 Task: Find connections with filter location Éragny with filter topic #Coachingwith filter profile language Spanish with filter current company Marine Insight with filter school DAV PUBLIC SCHOOL SRESHTHA VIHAR DELHI-110092 with filter industry Electric Lighting Equipment Manufacturing with filter service category Android Development with filter keywords title Front Desk Associate
Action: Mouse moved to (478, 75)
Screenshot: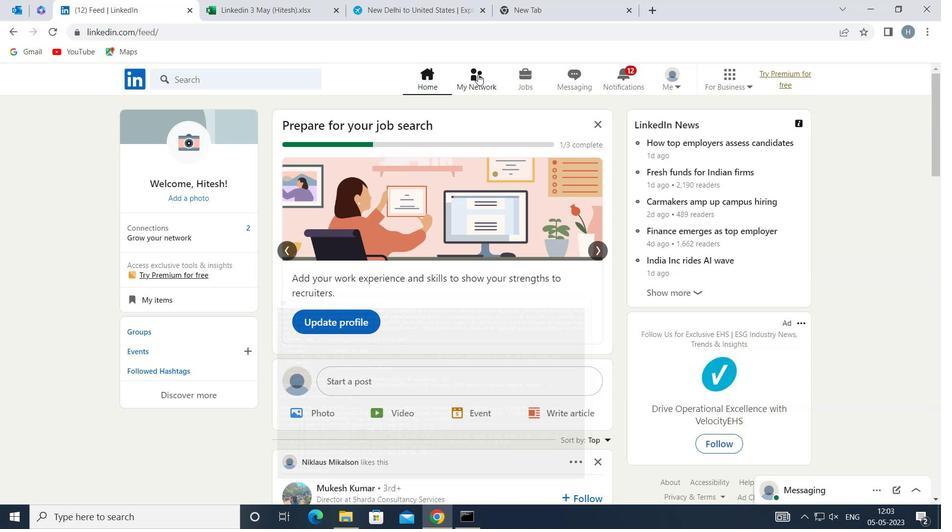 
Action: Mouse pressed left at (478, 75)
Screenshot: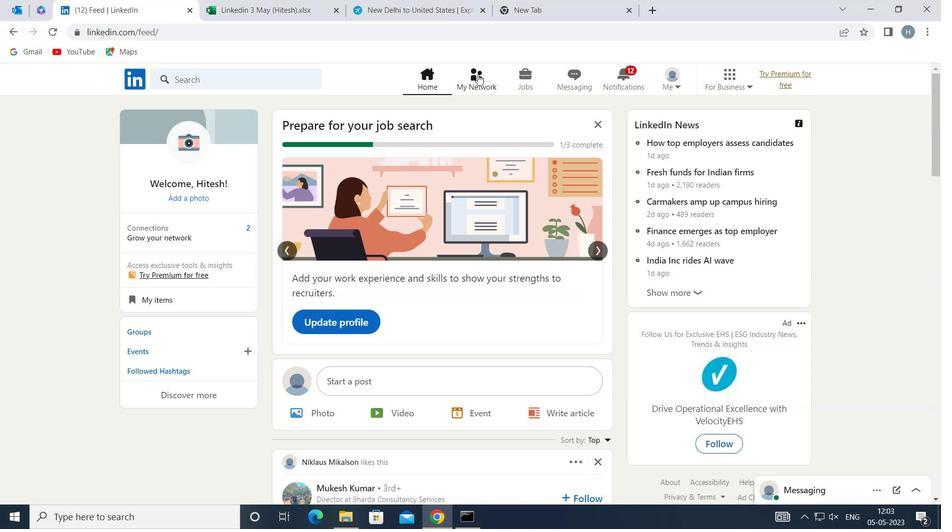 
Action: Mouse moved to (284, 148)
Screenshot: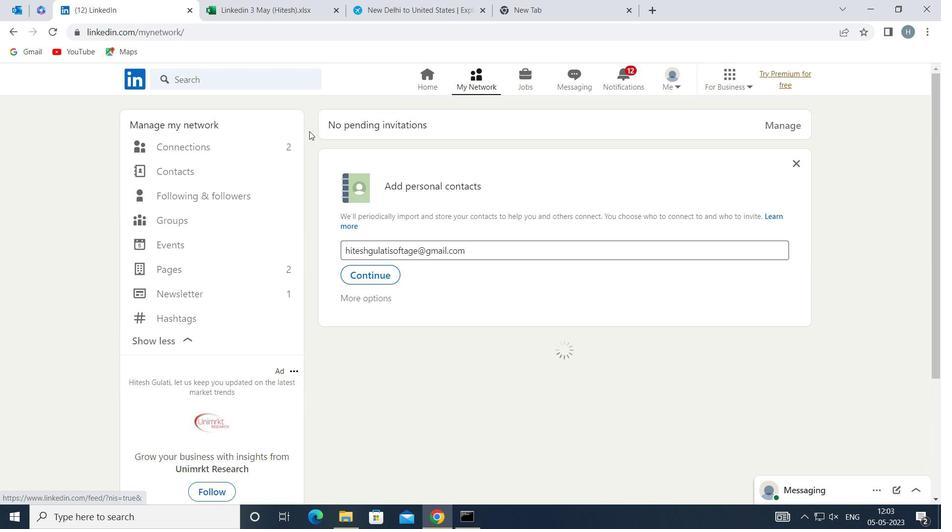 
Action: Mouse pressed left at (284, 148)
Screenshot: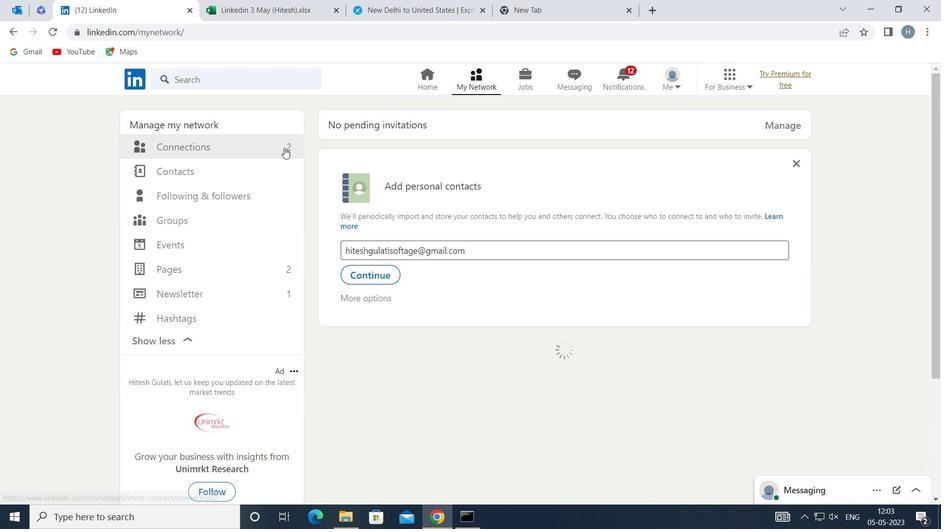 
Action: Mouse moved to (564, 148)
Screenshot: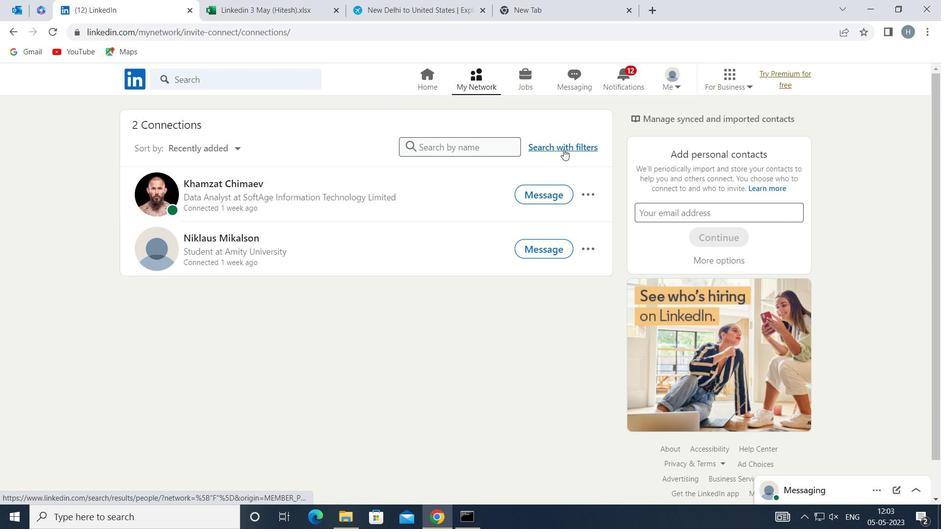 
Action: Mouse pressed left at (564, 148)
Screenshot: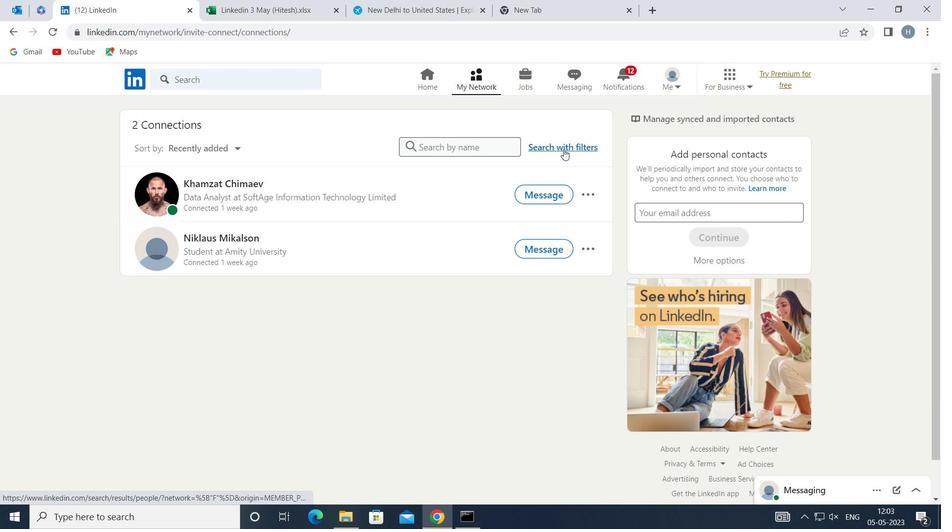 
Action: Mouse moved to (510, 114)
Screenshot: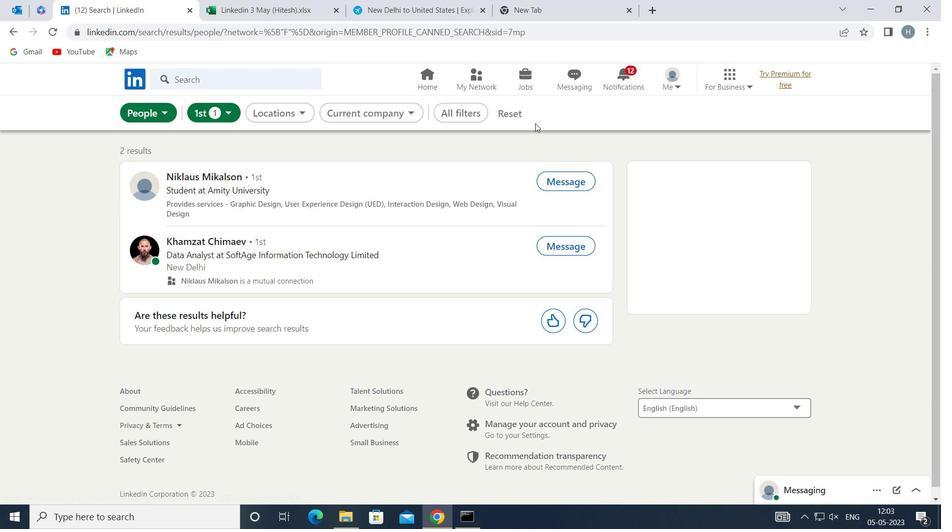 
Action: Mouse pressed left at (510, 114)
Screenshot: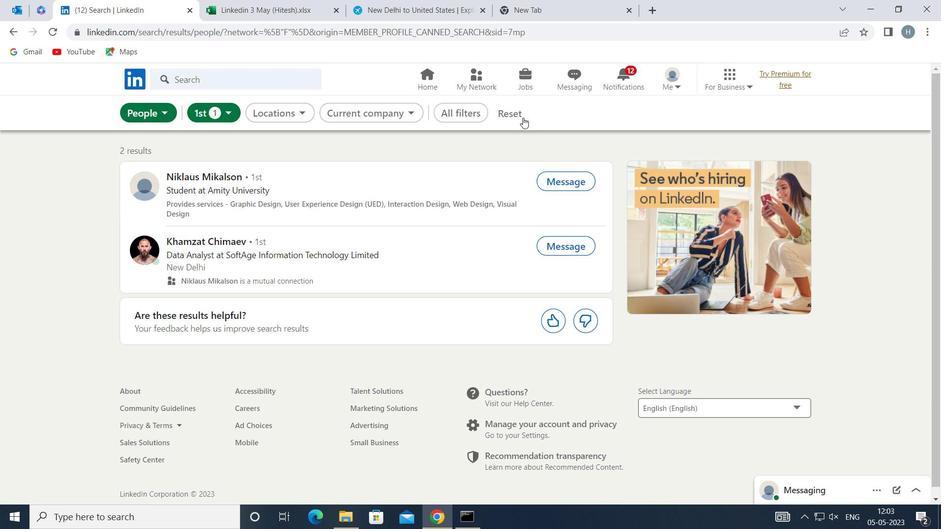 
Action: Mouse moved to (505, 113)
Screenshot: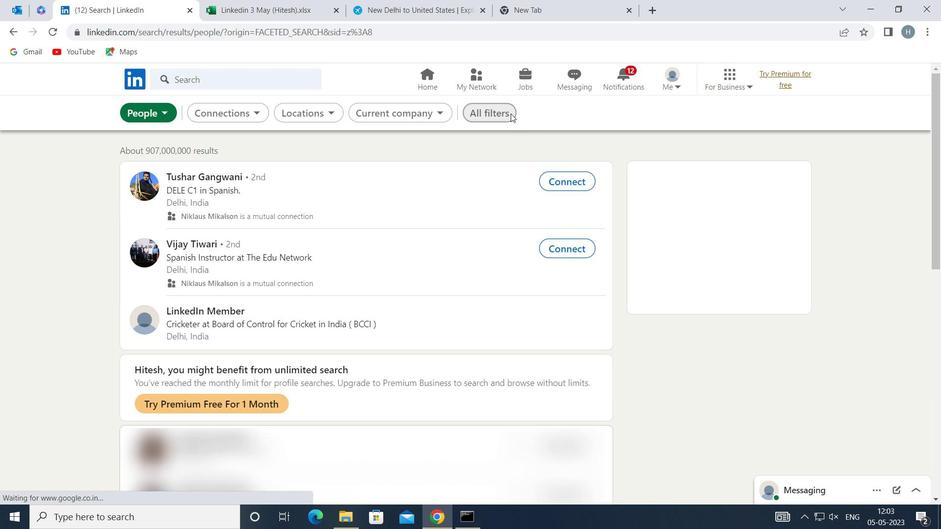 
Action: Mouse pressed left at (505, 113)
Screenshot: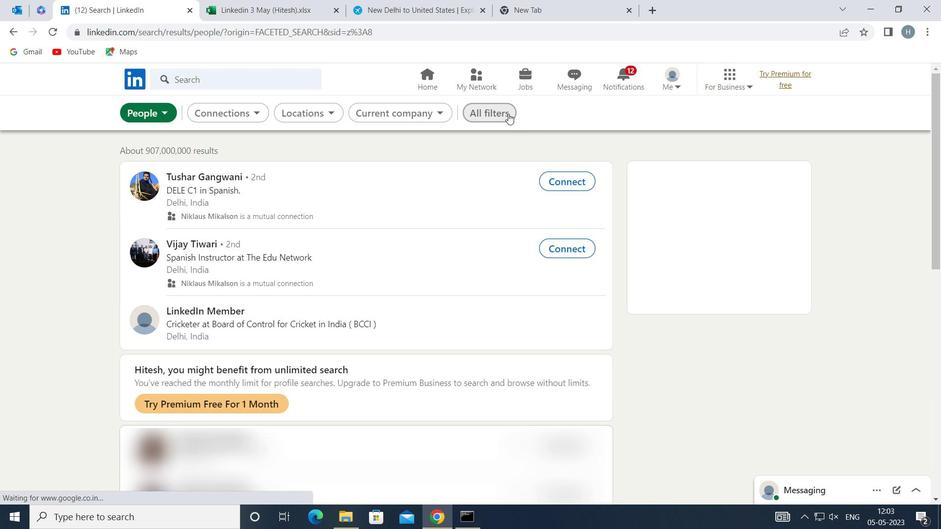 
Action: Mouse moved to (696, 246)
Screenshot: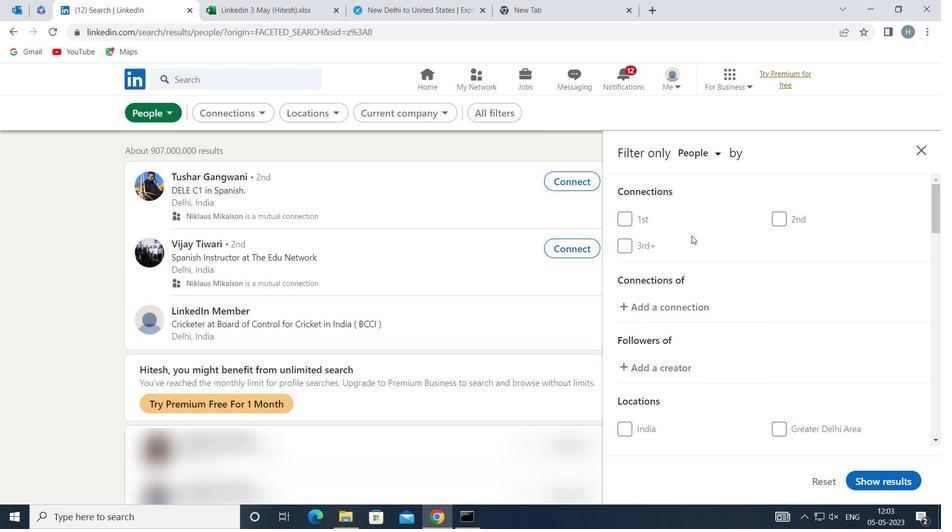 
Action: Mouse scrolled (696, 246) with delta (0, 0)
Screenshot: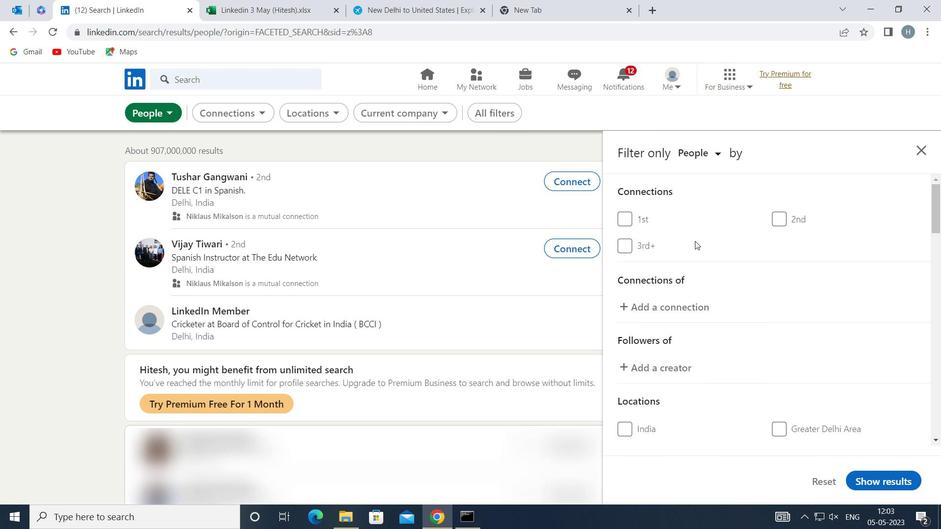 
Action: Mouse moved to (694, 251)
Screenshot: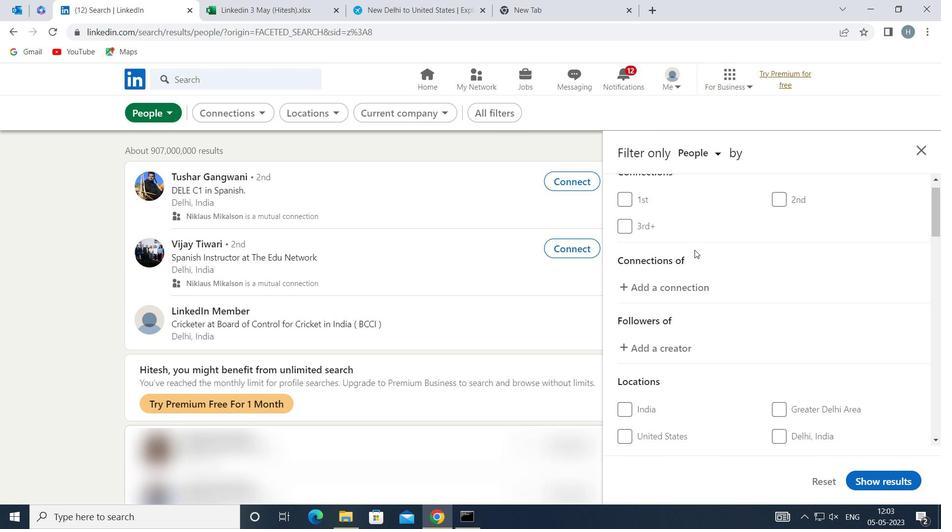 
Action: Mouse scrolled (694, 250) with delta (0, 0)
Screenshot: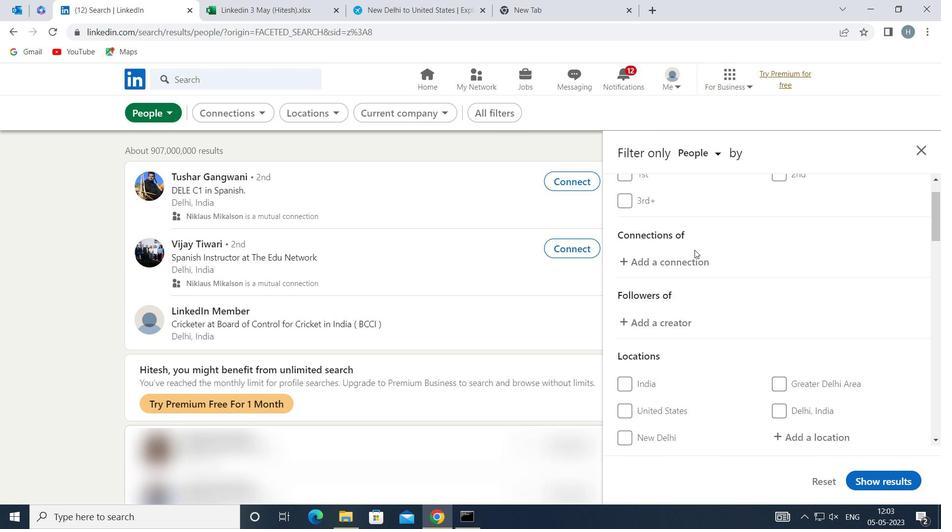 
Action: Mouse moved to (796, 360)
Screenshot: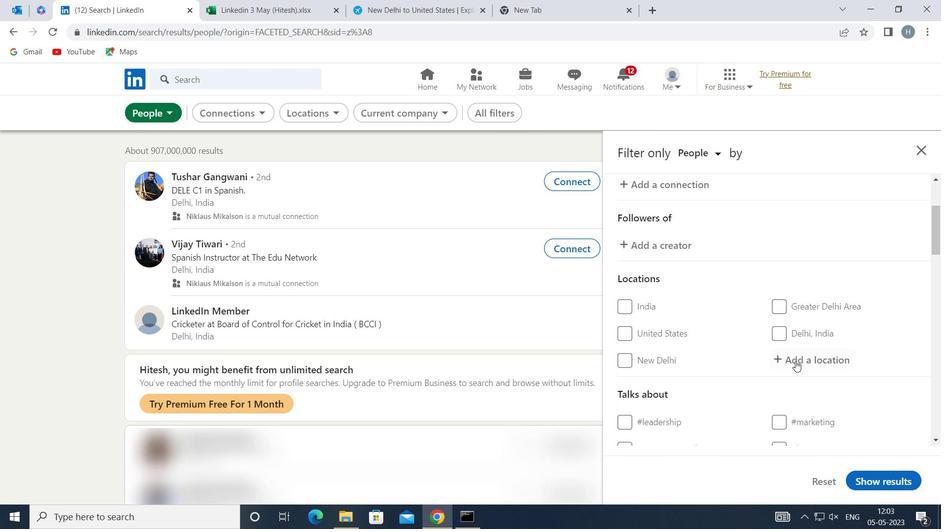 
Action: Mouse pressed left at (796, 360)
Screenshot: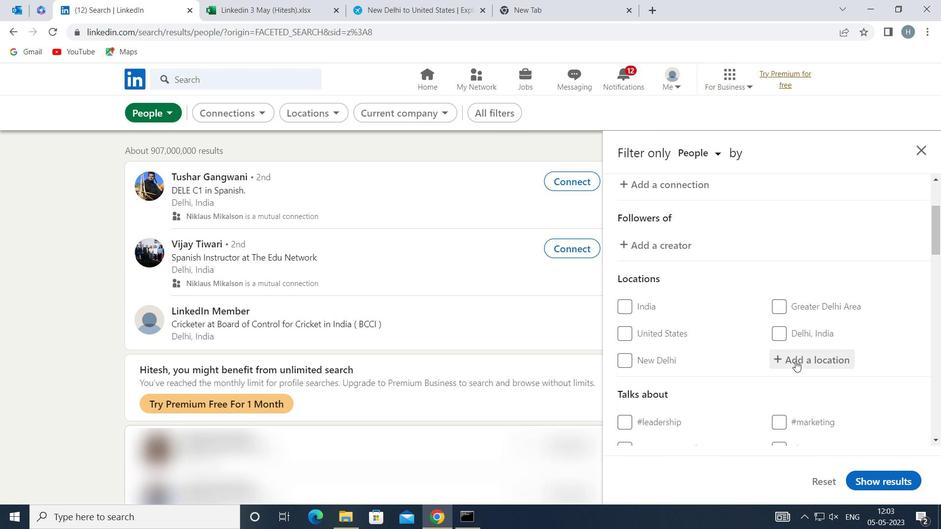 
Action: Mouse moved to (791, 351)
Screenshot: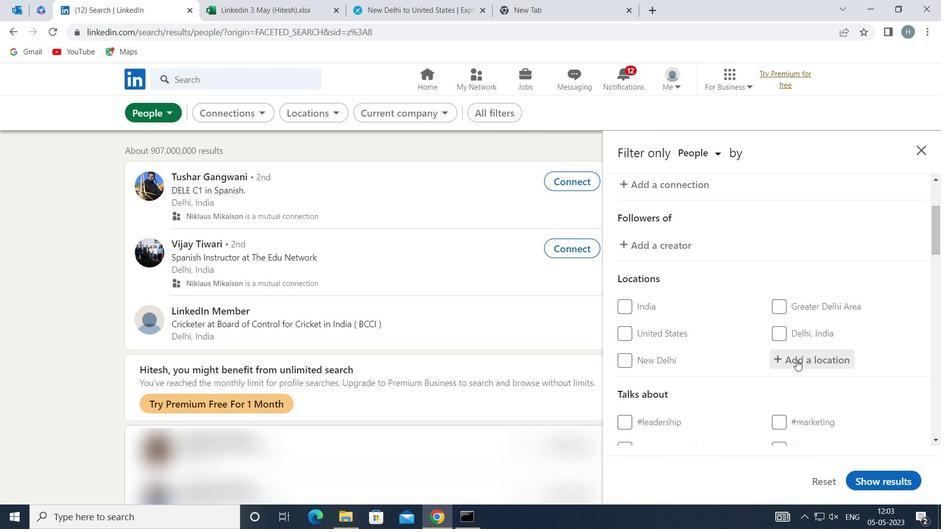 
Action: Key pressed <Key.shift>
Screenshot: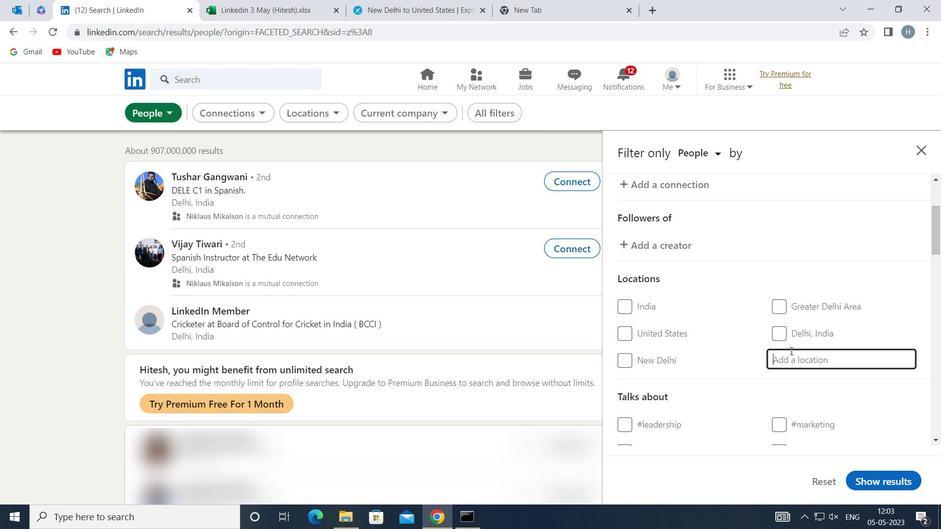 
Action: Mouse moved to (790, 351)
Screenshot: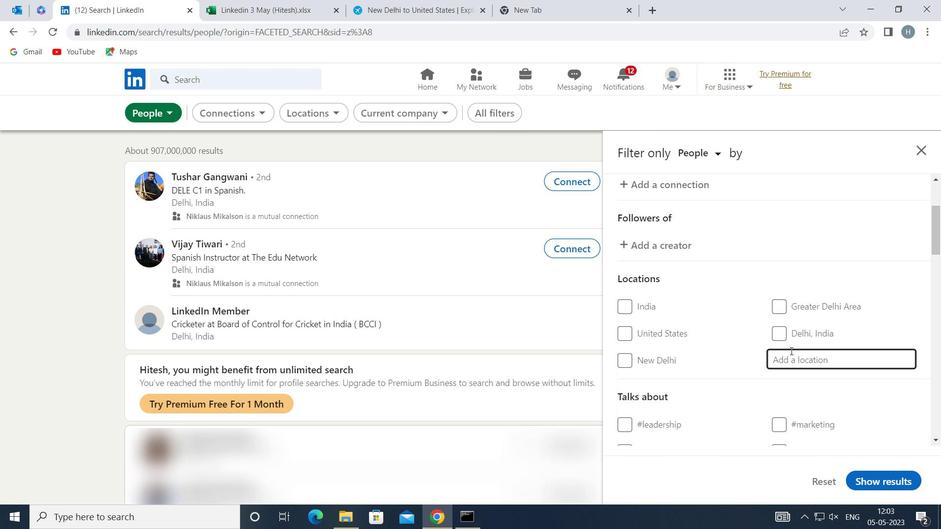 
Action: Key pressed ER
Screenshot: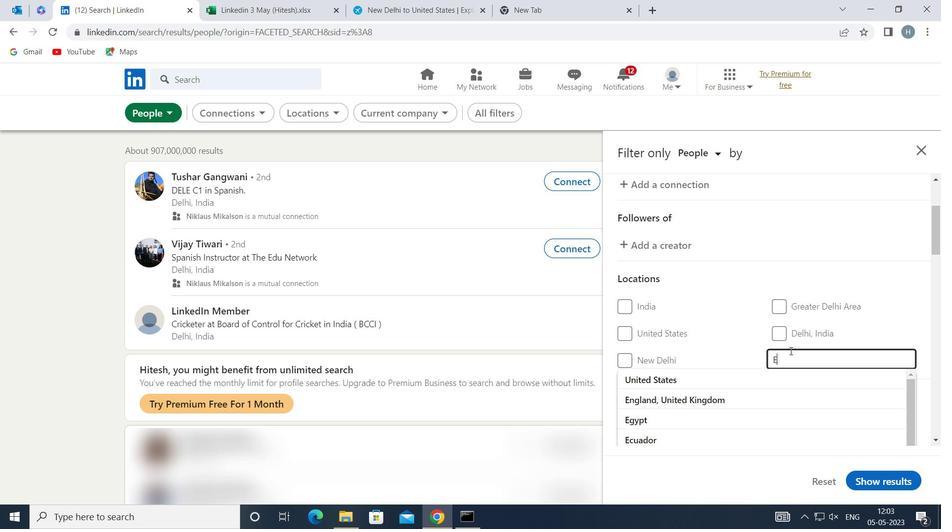 
Action: Mouse moved to (790, 350)
Screenshot: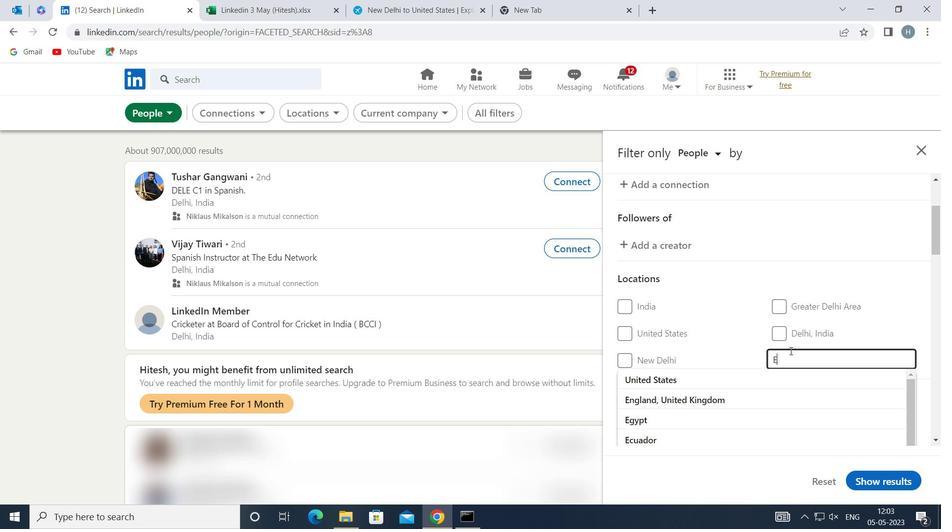 
Action: Key pressed AGN
Screenshot: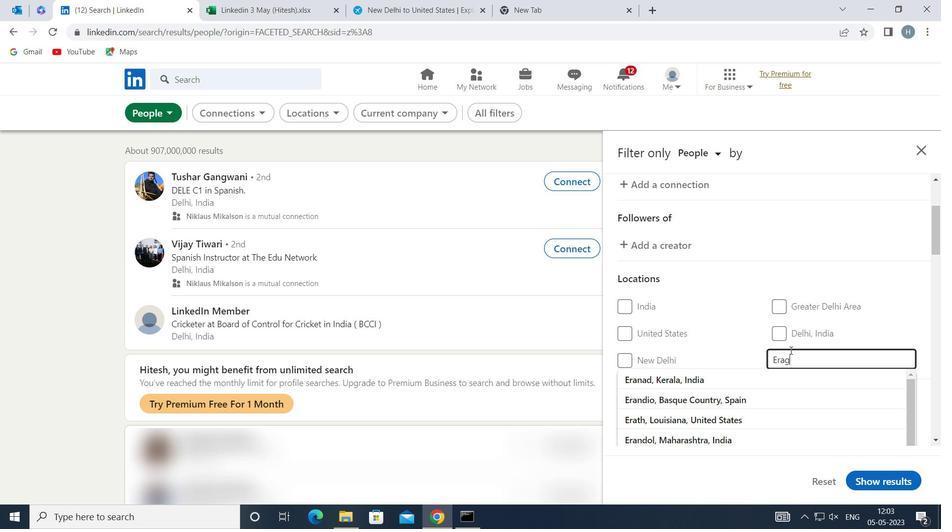 
Action: Mouse moved to (790, 349)
Screenshot: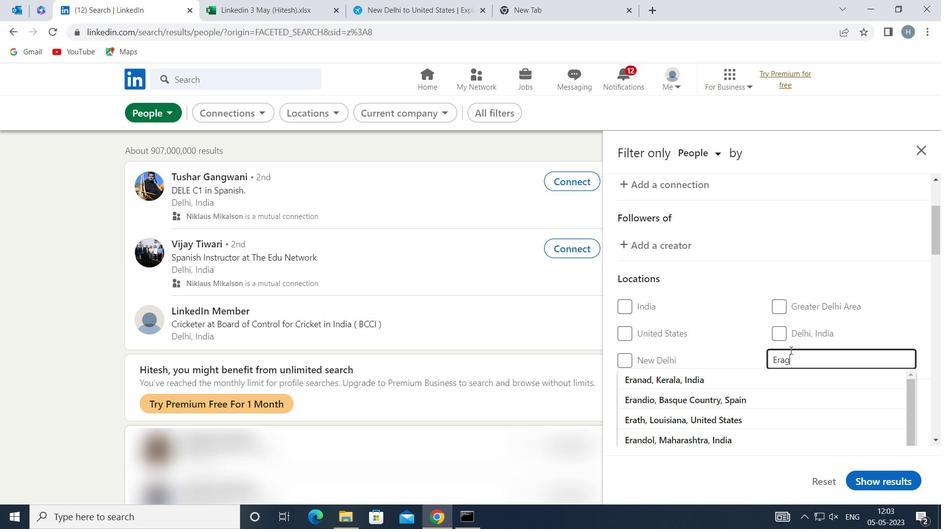 
Action: Key pressed Y
Screenshot: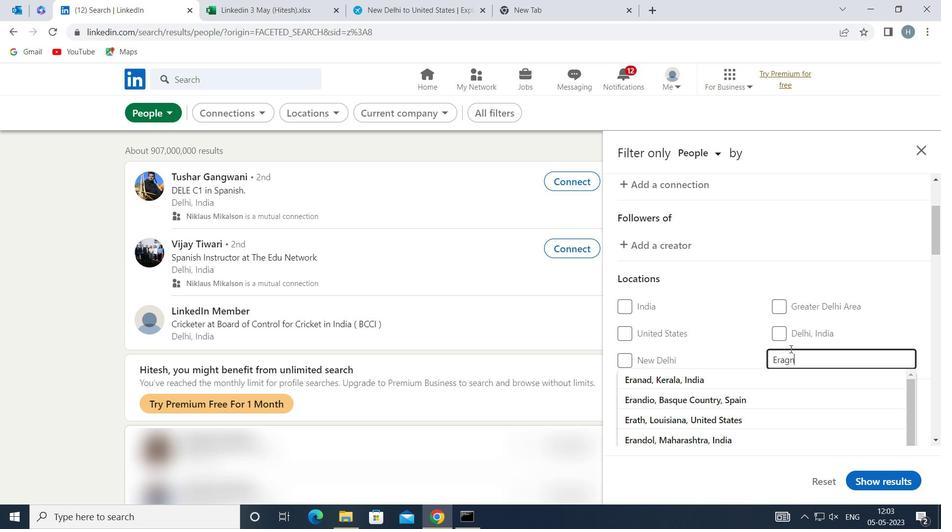 
Action: Mouse moved to (776, 378)
Screenshot: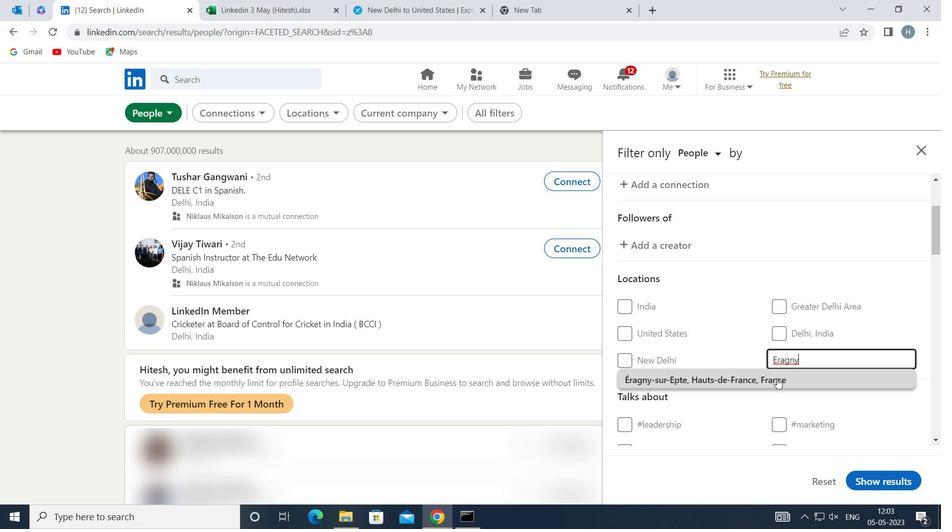 
Action: Mouse pressed left at (776, 378)
Screenshot: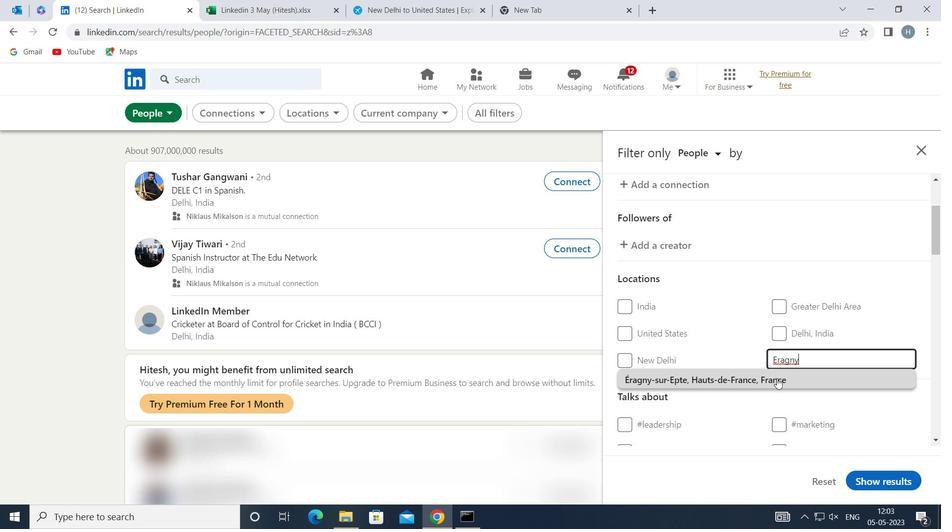 
Action: Mouse moved to (789, 333)
Screenshot: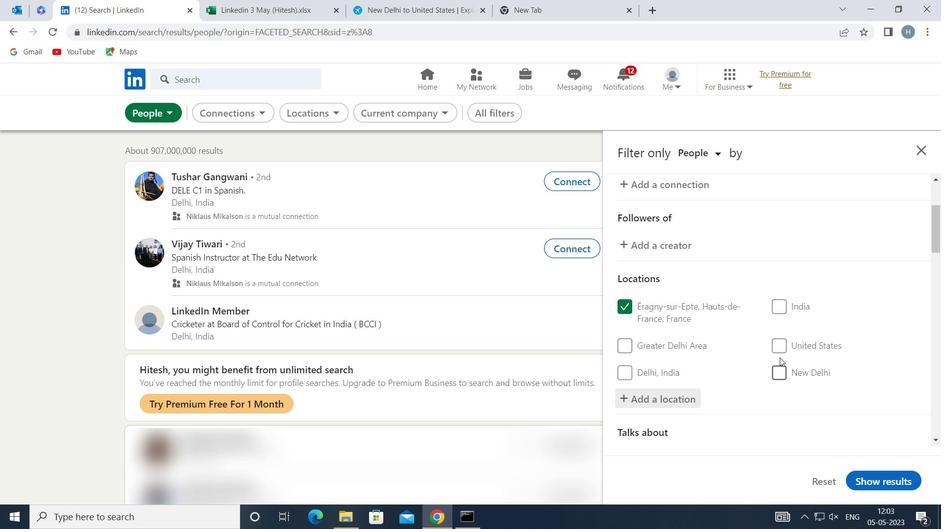 
Action: Mouse scrolled (789, 333) with delta (0, 0)
Screenshot: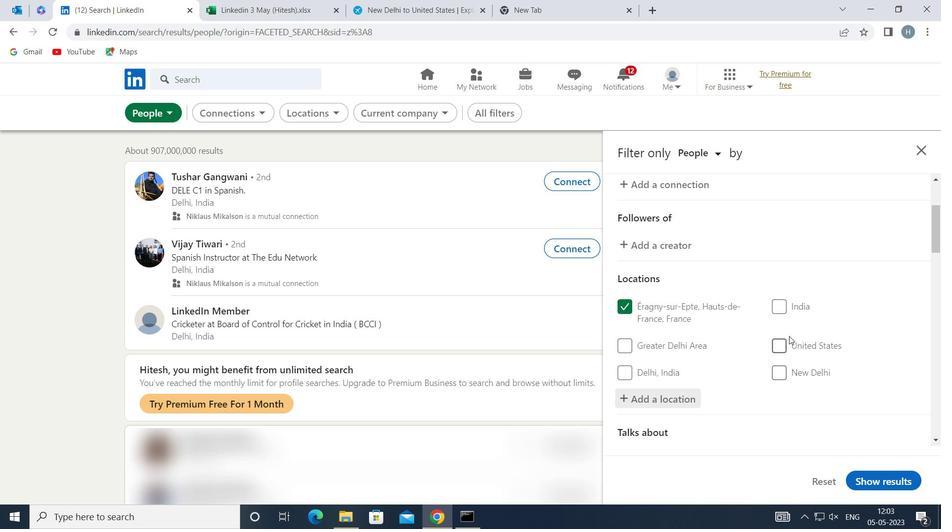 
Action: Mouse moved to (788, 332)
Screenshot: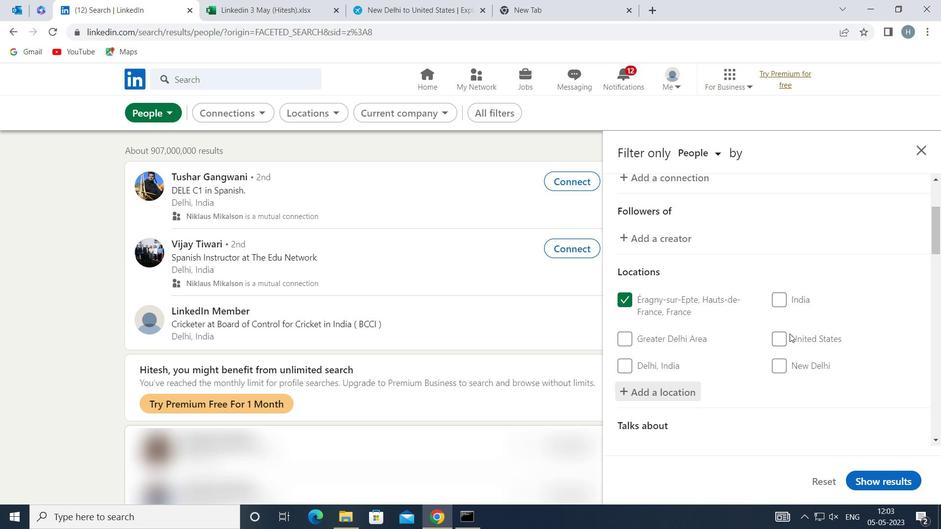
Action: Mouse scrolled (788, 331) with delta (0, 0)
Screenshot: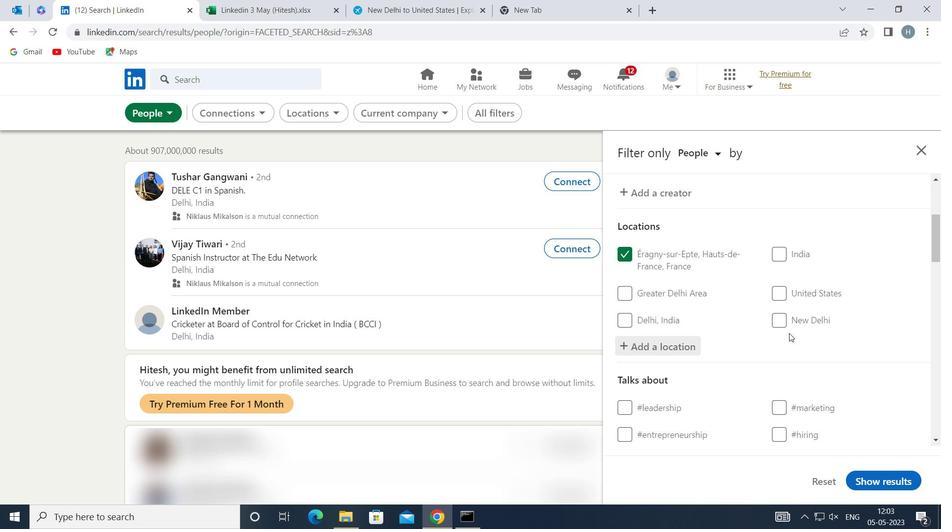 
Action: Mouse scrolled (788, 331) with delta (0, 0)
Screenshot: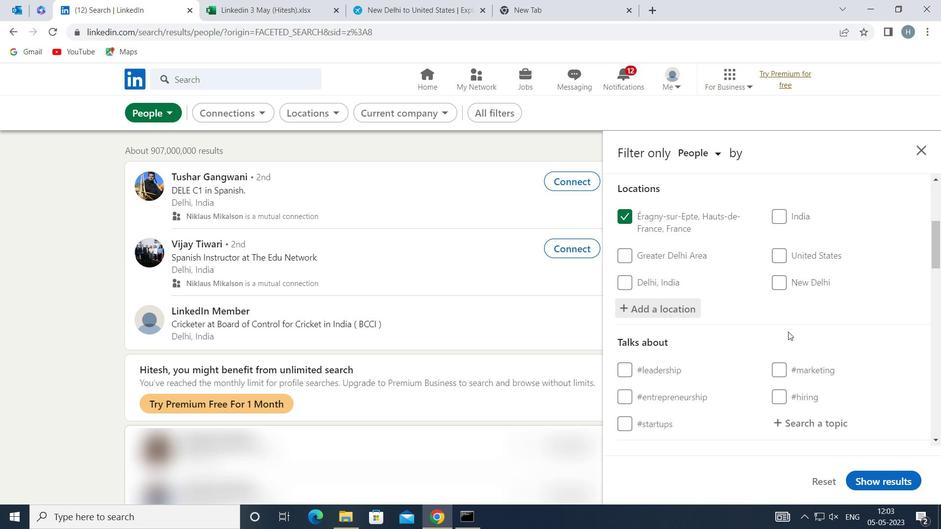 
Action: Mouse moved to (808, 331)
Screenshot: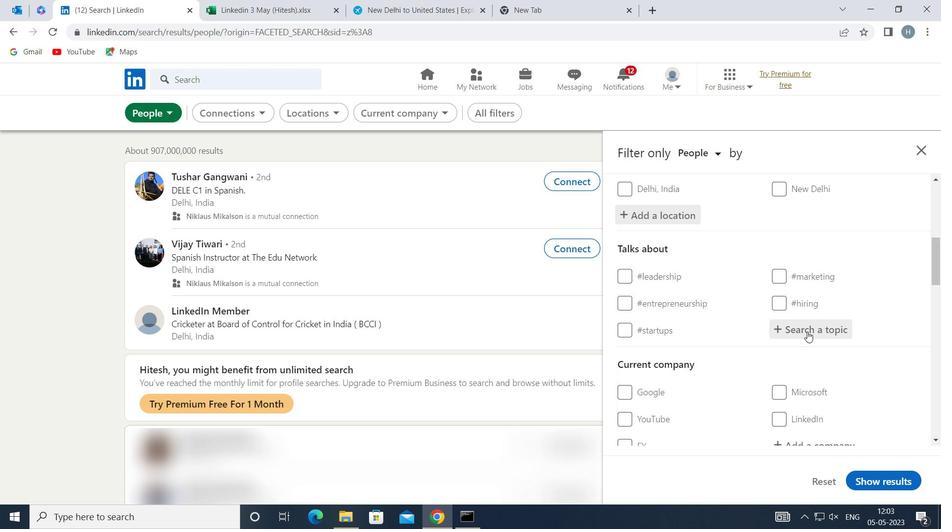 
Action: Mouse pressed left at (808, 331)
Screenshot: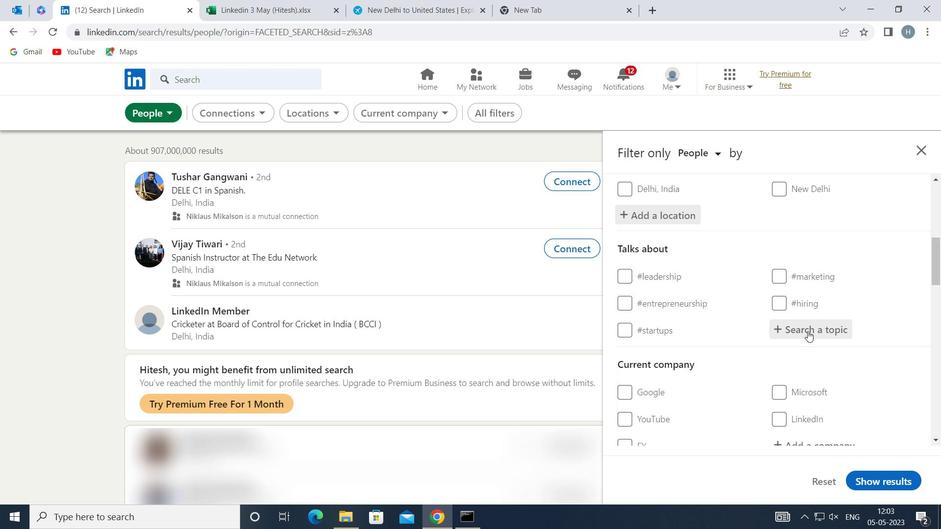 
Action: Mouse moved to (808, 330)
Screenshot: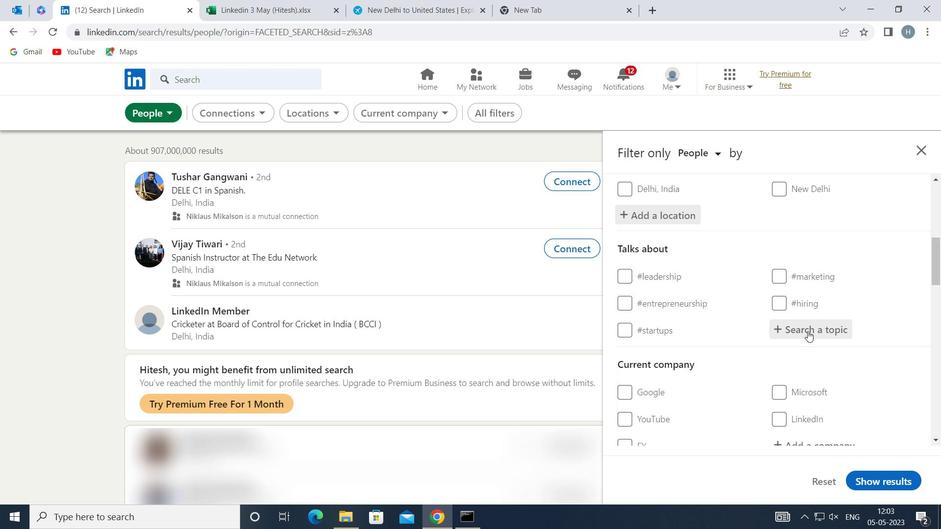 
Action: Key pressed <Key.shift>COACHING
Screenshot: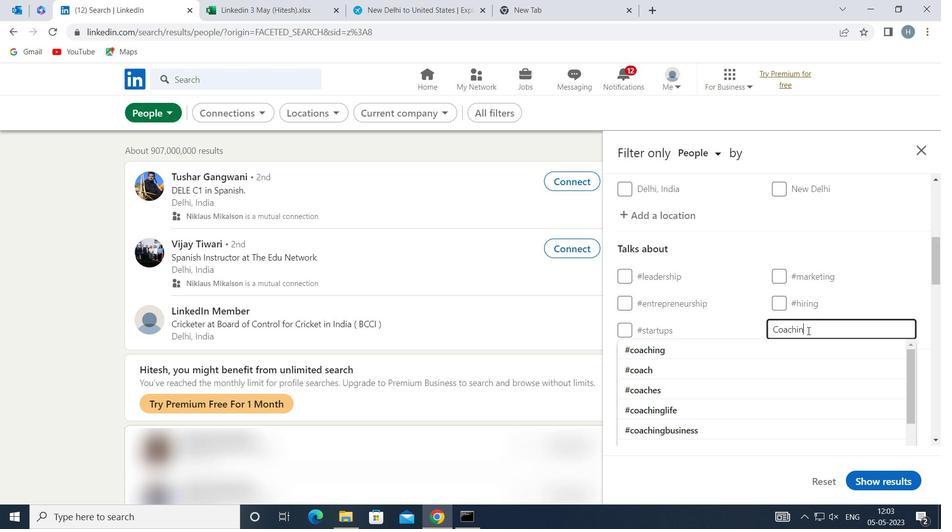 
Action: Mouse moved to (736, 345)
Screenshot: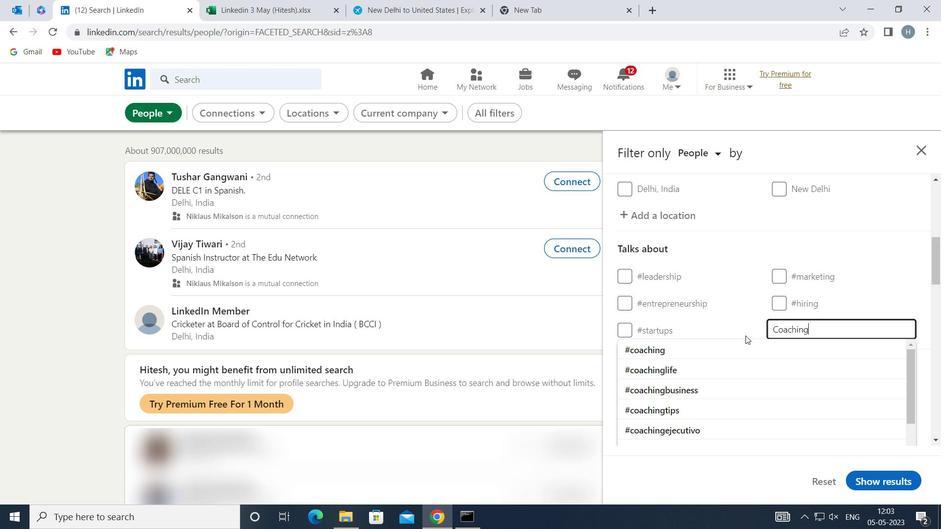 
Action: Mouse pressed left at (736, 345)
Screenshot: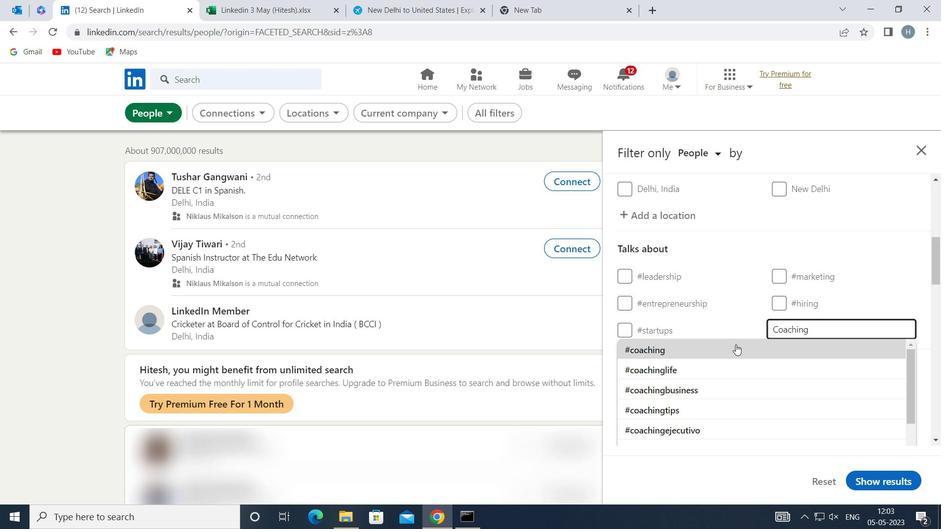 
Action: Mouse moved to (737, 308)
Screenshot: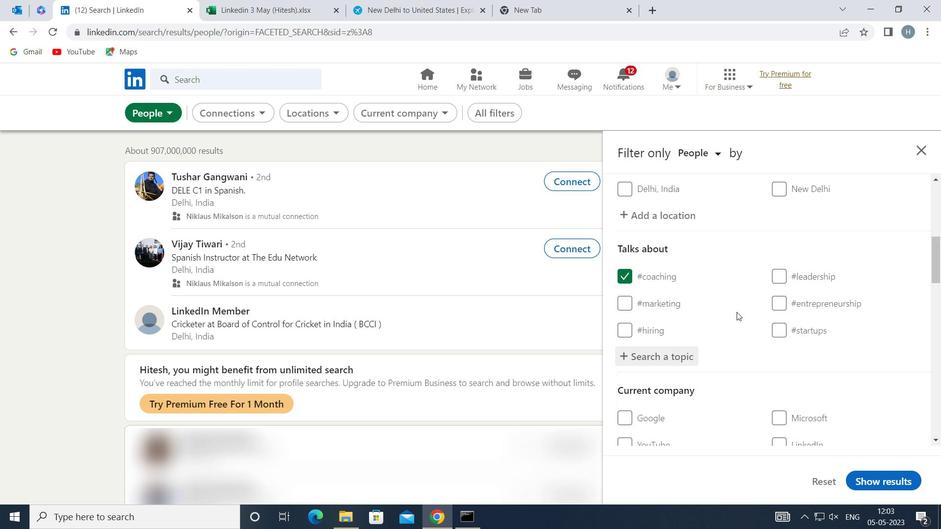 
Action: Mouse scrolled (737, 308) with delta (0, 0)
Screenshot: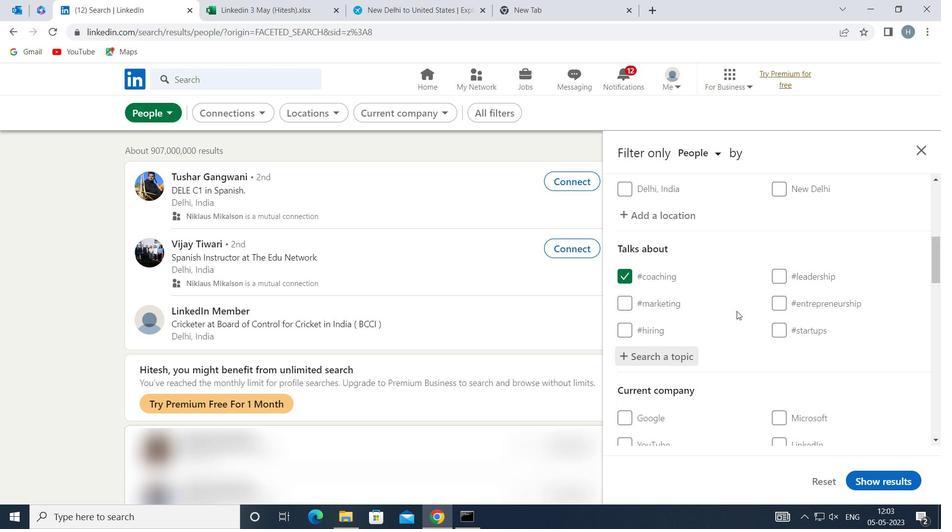 
Action: Mouse scrolled (737, 308) with delta (0, 0)
Screenshot: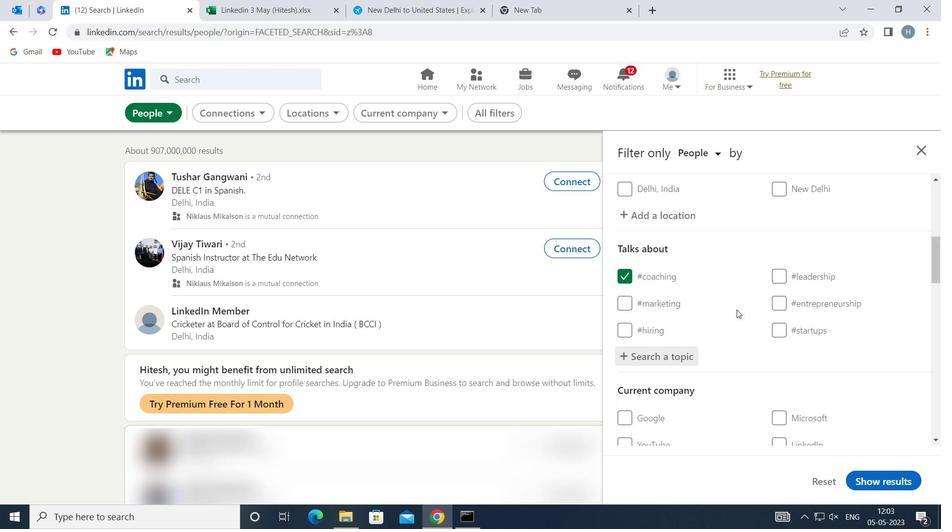
Action: Mouse moved to (739, 304)
Screenshot: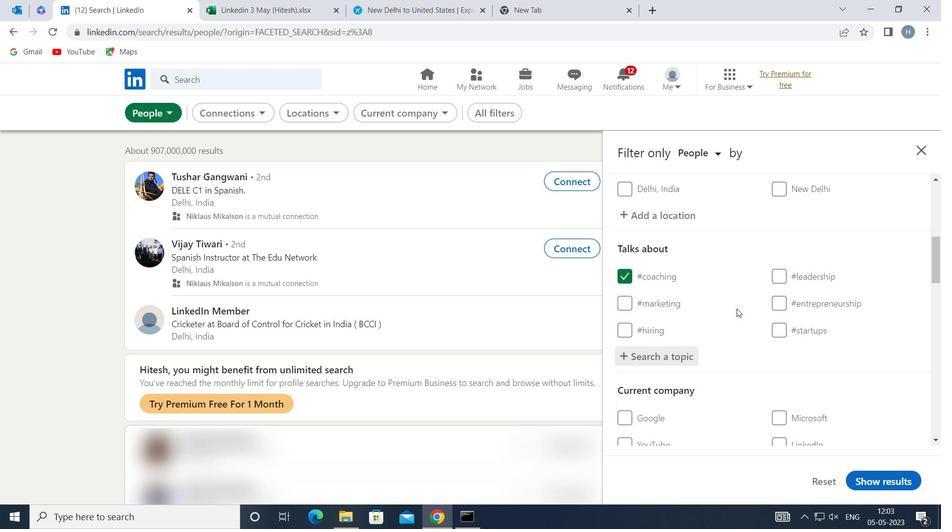 
Action: Mouse scrolled (739, 304) with delta (0, 0)
Screenshot: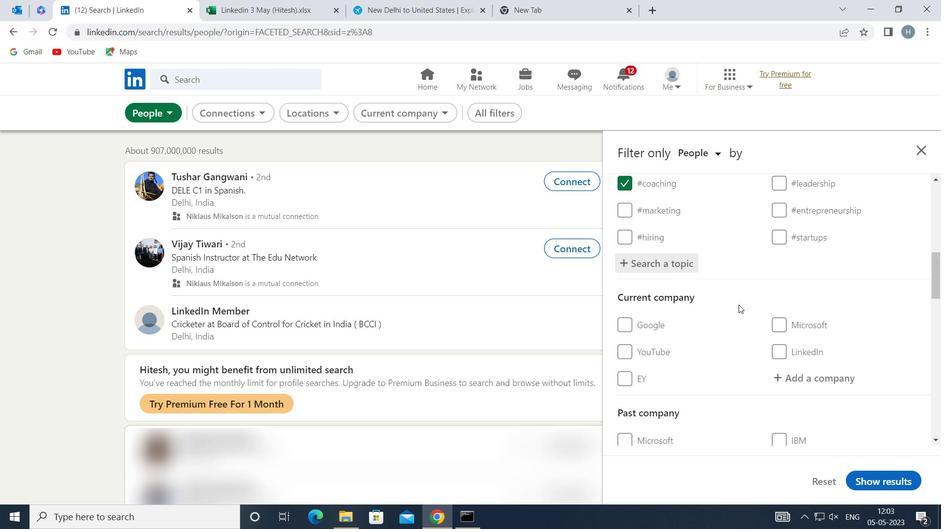 
Action: Mouse scrolled (739, 304) with delta (0, 0)
Screenshot: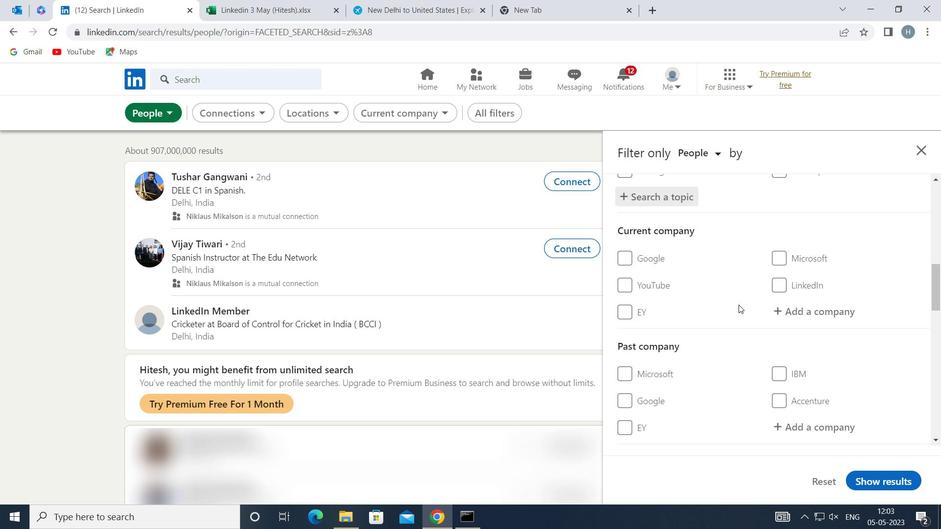 
Action: Mouse scrolled (739, 304) with delta (0, 0)
Screenshot: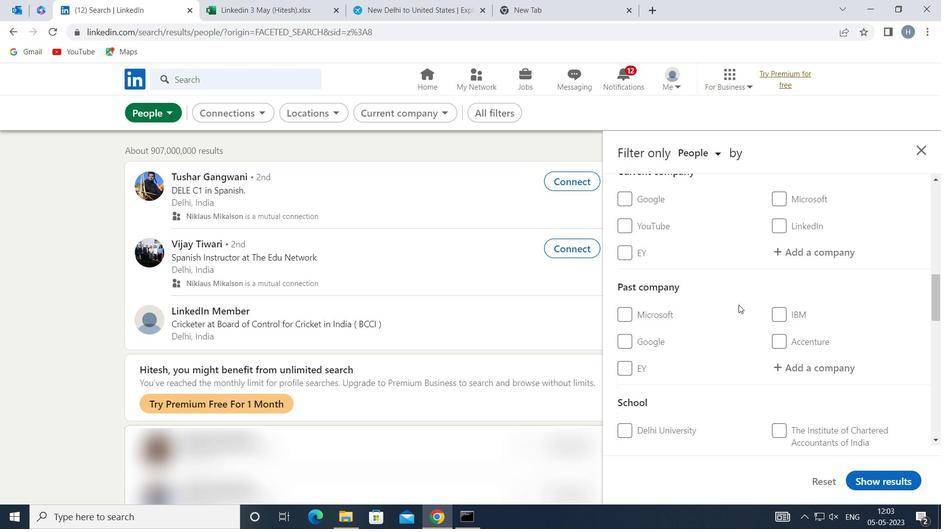 
Action: Mouse scrolled (739, 304) with delta (0, 0)
Screenshot: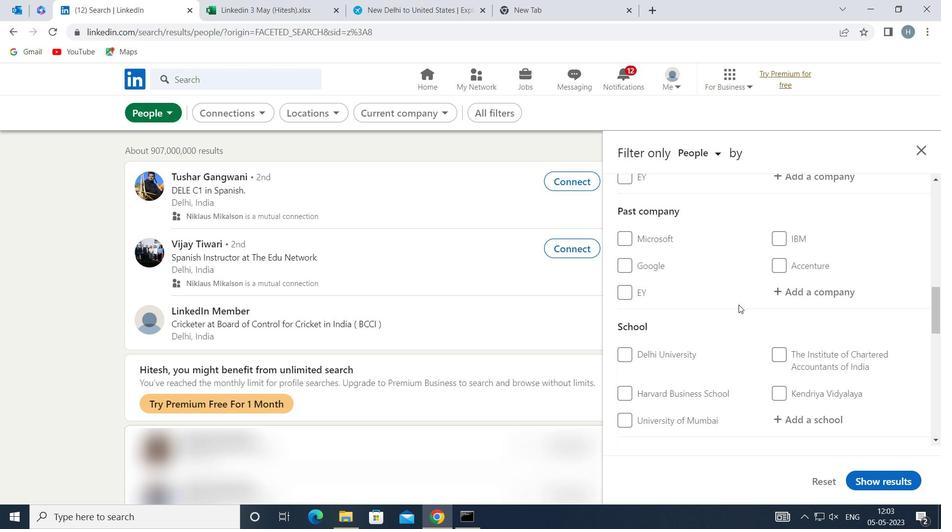 
Action: Mouse scrolled (739, 304) with delta (0, 0)
Screenshot: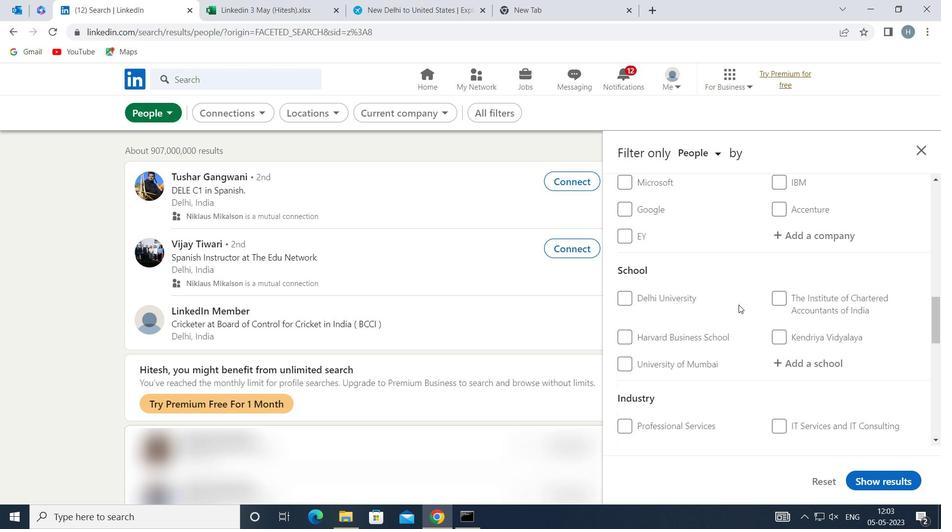 
Action: Mouse scrolled (739, 304) with delta (0, 0)
Screenshot: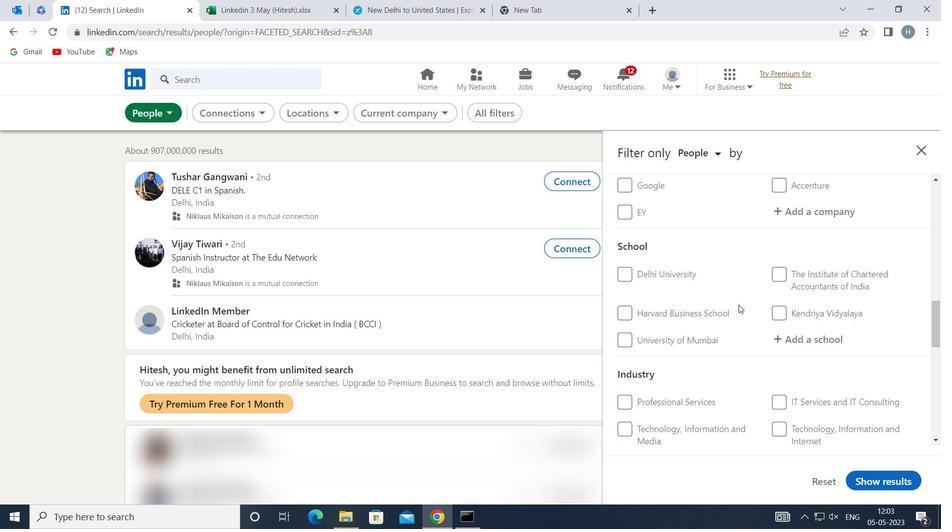 
Action: Mouse scrolled (739, 304) with delta (0, 0)
Screenshot: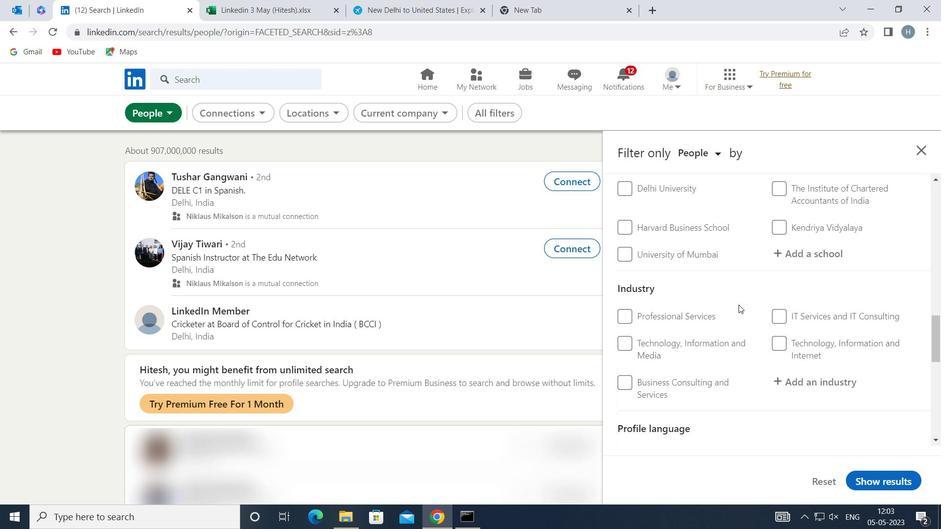 
Action: Mouse scrolled (739, 304) with delta (0, 0)
Screenshot: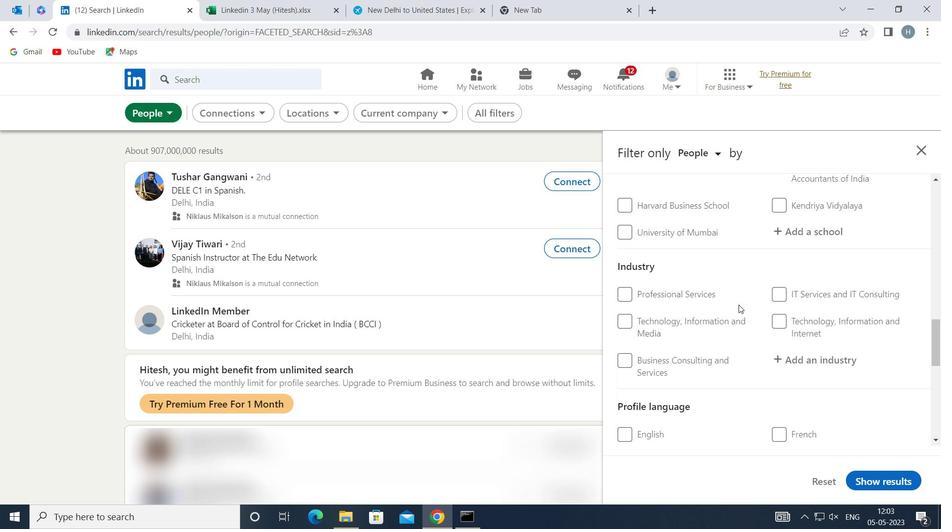 
Action: Mouse scrolled (739, 304) with delta (0, 0)
Screenshot: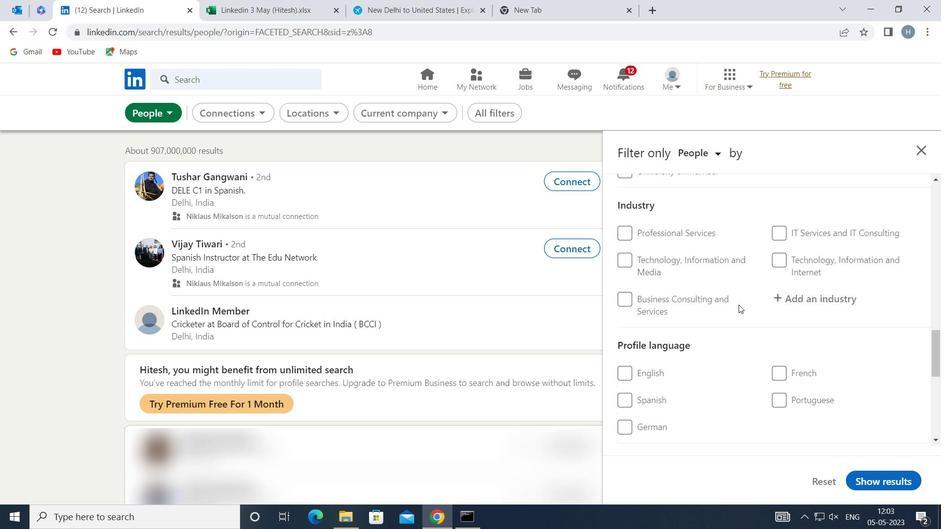 
Action: Mouse moved to (650, 270)
Screenshot: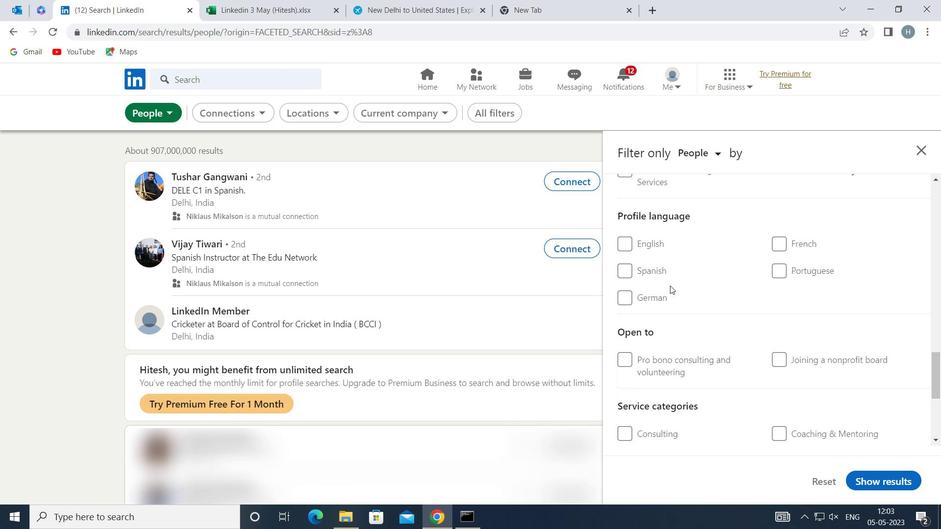 
Action: Mouse pressed left at (650, 270)
Screenshot: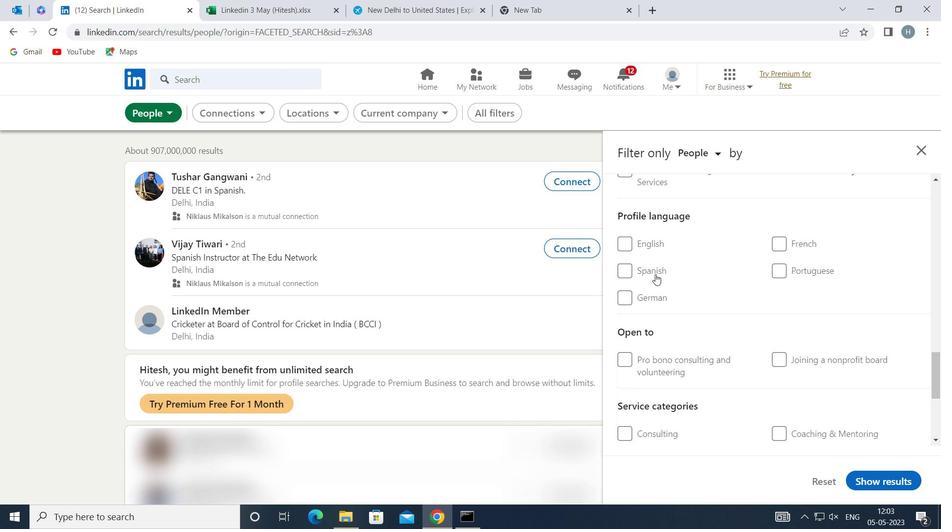 
Action: Mouse moved to (727, 297)
Screenshot: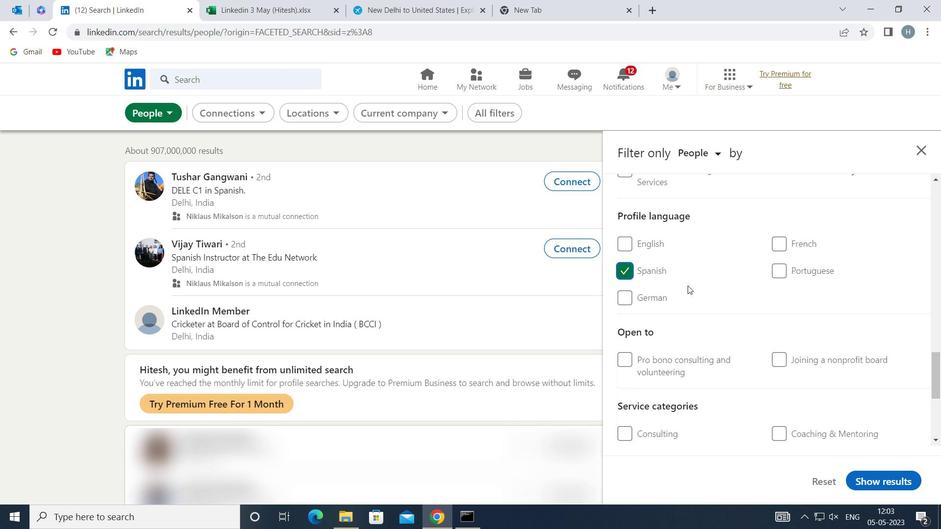 
Action: Mouse scrolled (727, 298) with delta (0, 0)
Screenshot: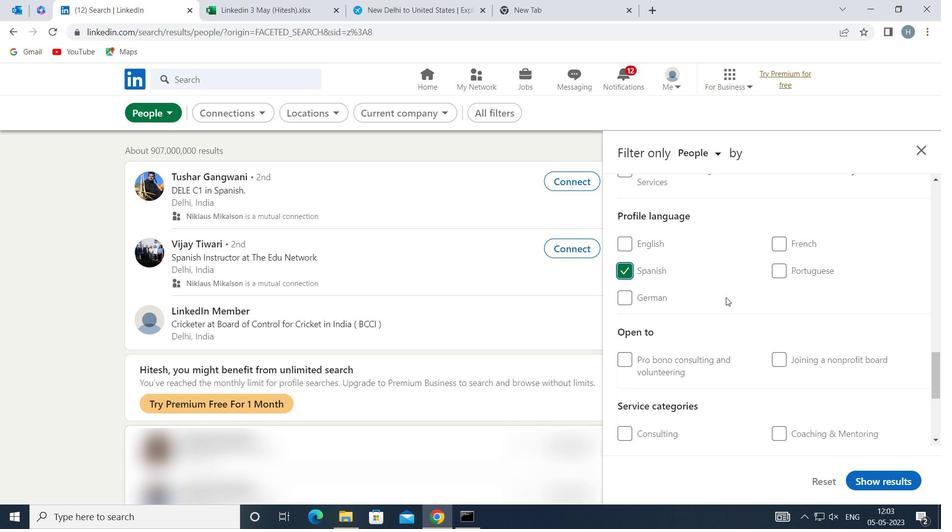 
Action: Mouse scrolled (727, 298) with delta (0, 0)
Screenshot: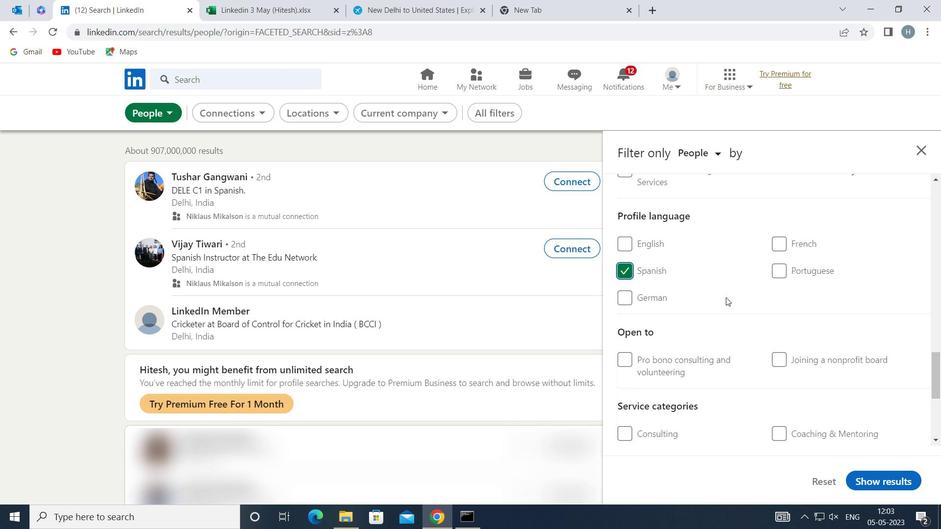 
Action: Mouse scrolled (727, 298) with delta (0, 0)
Screenshot: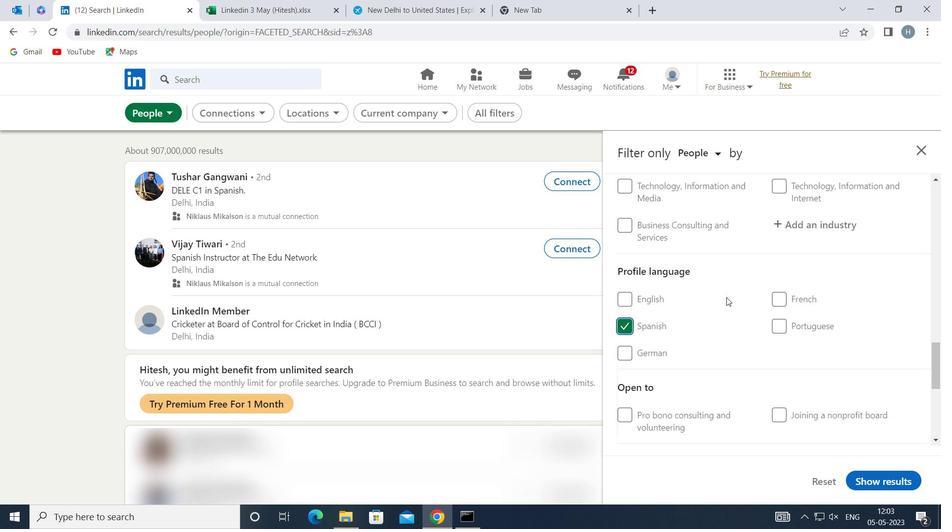 
Action: Mouse scrolled (727, 298) with delta (0, 0)
Screenshot: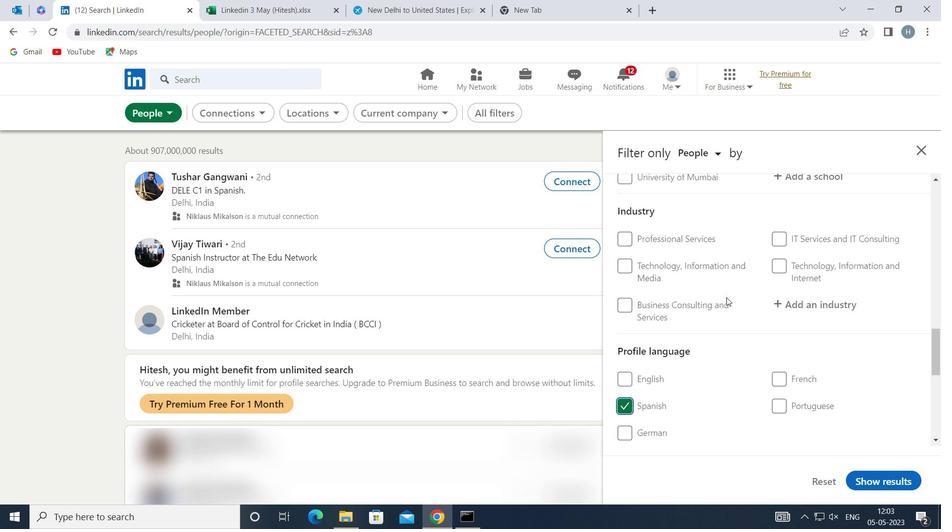 
Action: Mouse scrolled (727, 298) with delta (0, 0)
Screenshot: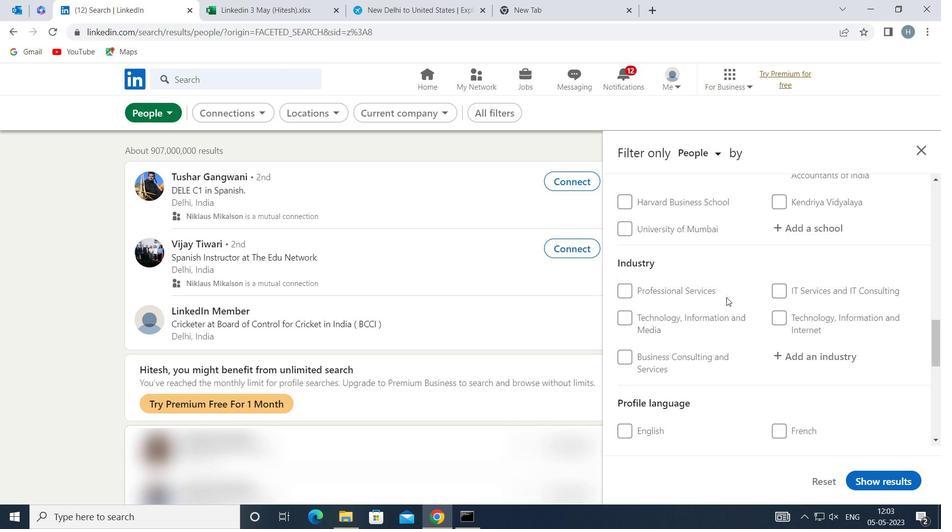 
Action: Mouse scrolled (727, 298) with delta (0, 0)
Screenshot: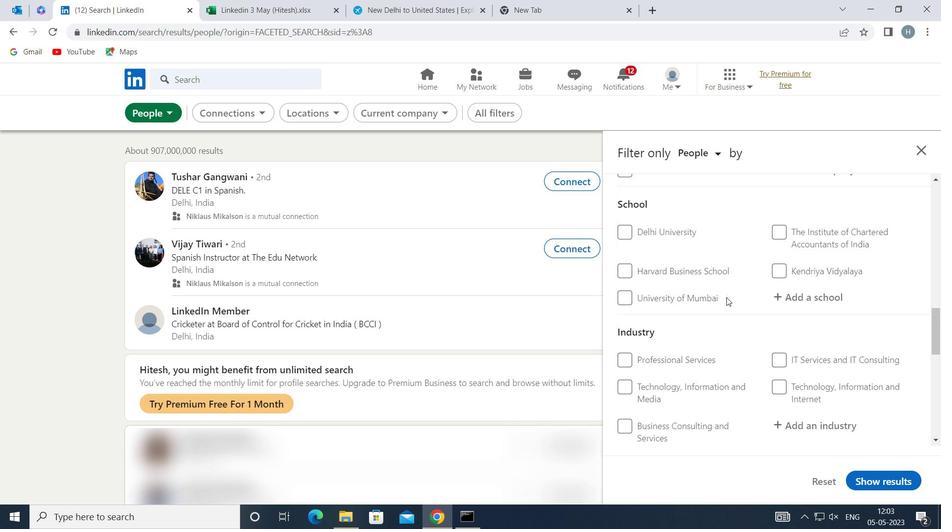 
Action: Mouse scrolled (727, 298) with delta (0, 0)
Screenshot: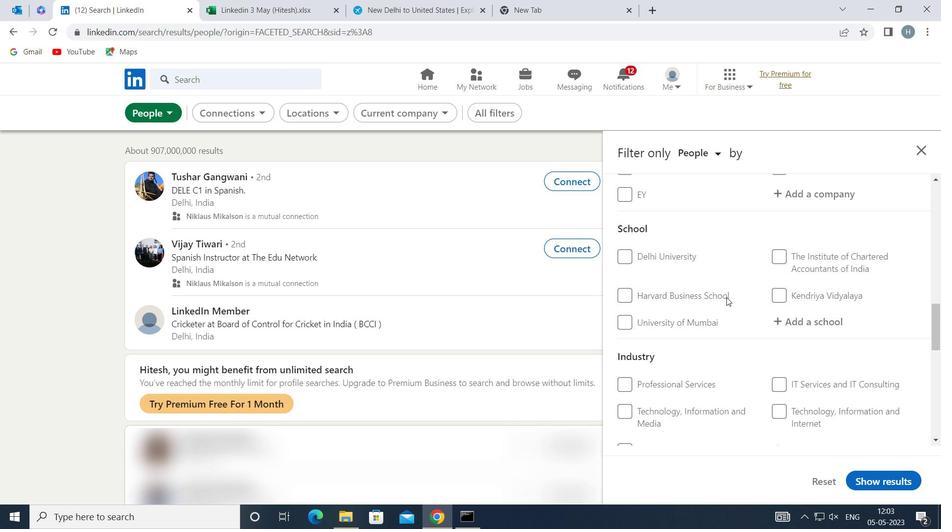 
Action: Mouse scrolled (727, 298) with delta (0, 0)
Screenshot: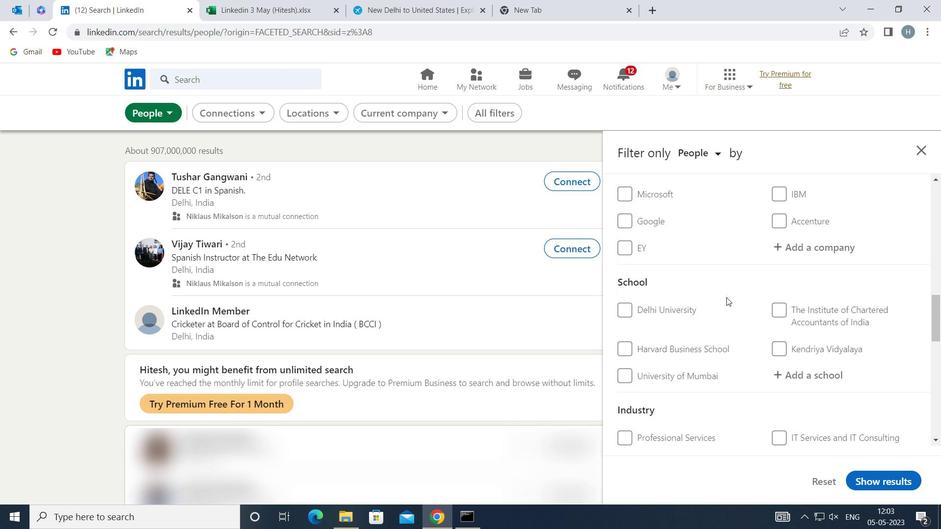 
Action: Mouse scrolled (727, 298) with delta (0, 0)
Screenshot: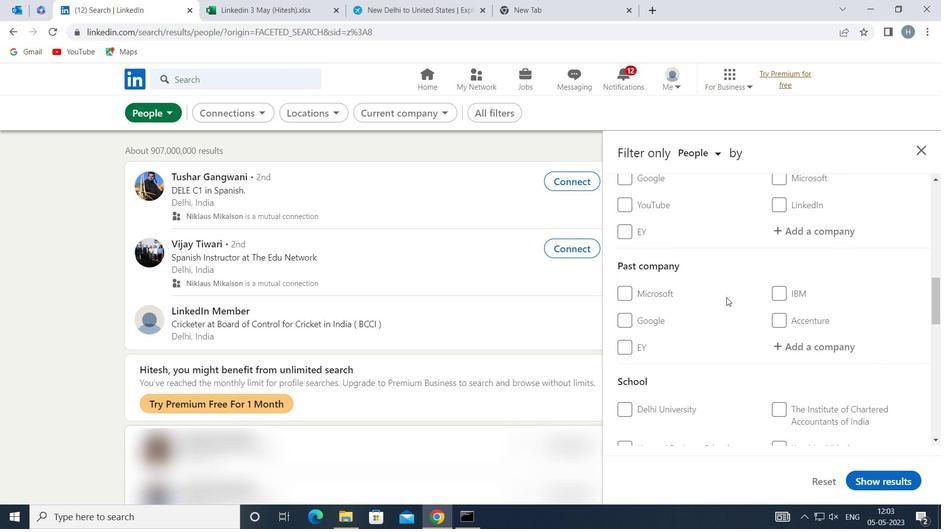 
Action: Mouse moved to (799, 344)
Screenshot: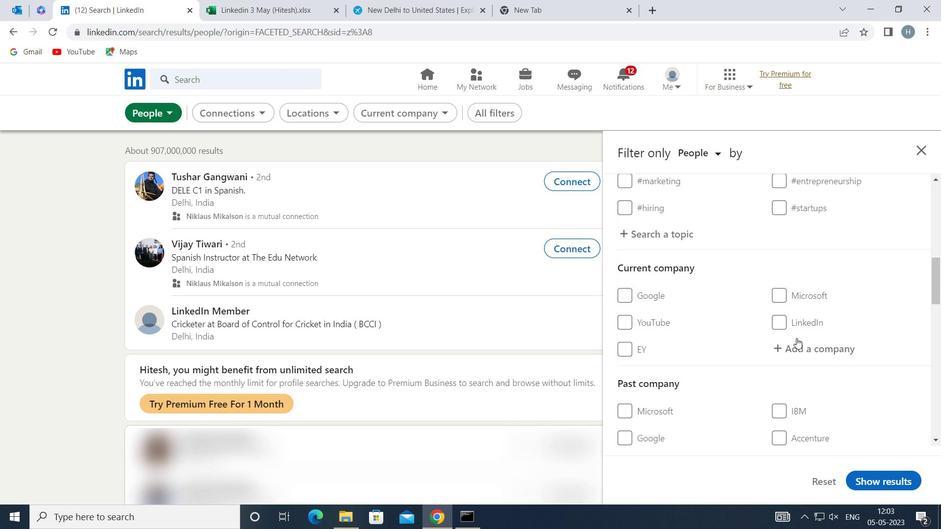 
Action: Mouse pressed left at (799, 344)
Screenshot: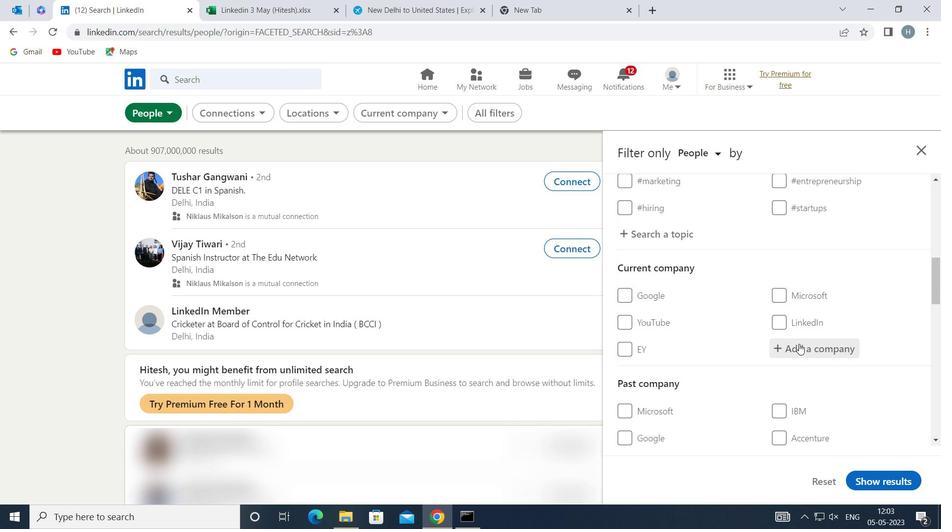 
Action: Mouse moved to (798, 344)
Screenshot: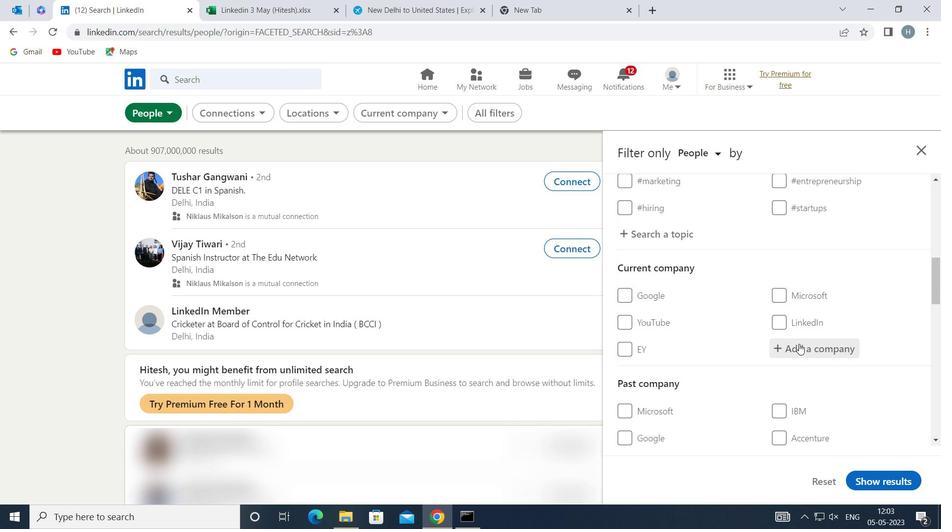 
Action: Key pressed <Key.shift>MARINE<Key.space><Key.shift>INSIGHT
Screenshot: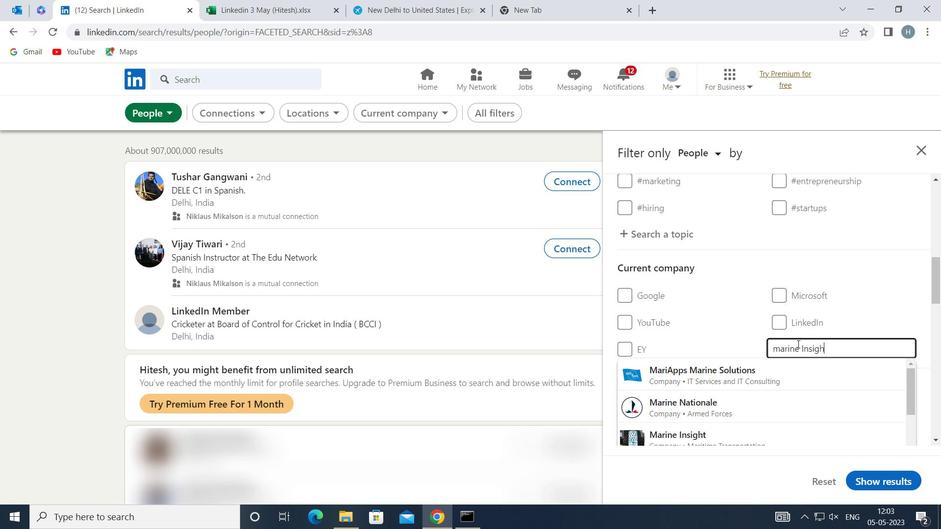 
Action: Mouse moved to (754, 371)
Screenshot: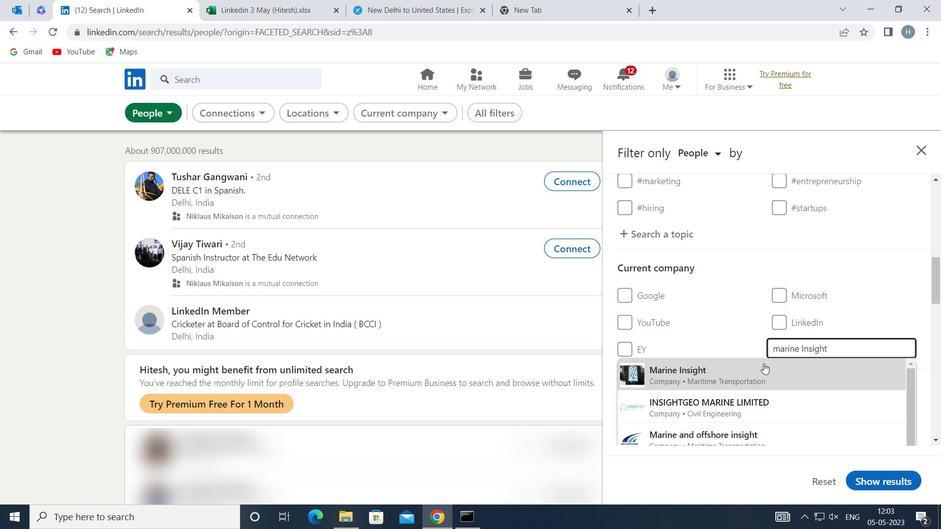 
Action: Mouse pressed left at (754, 371)
Screenshot: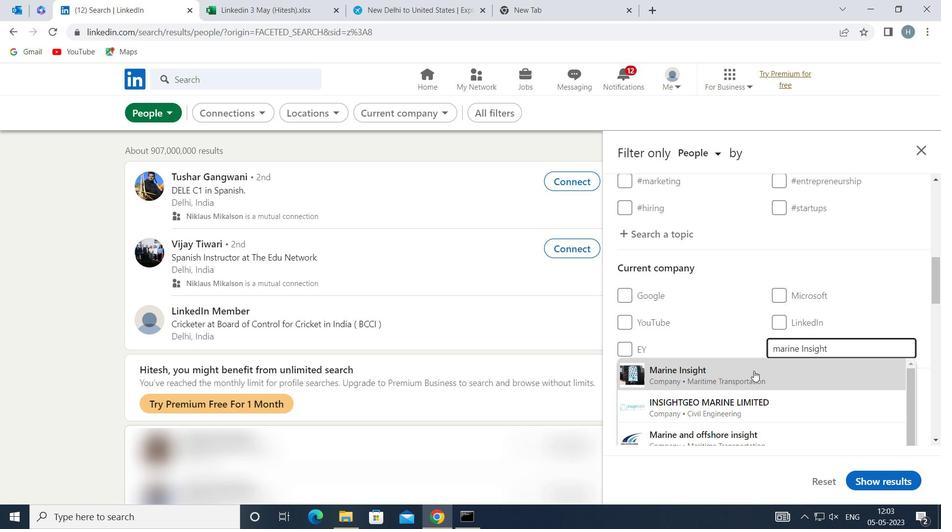 
Action: Mouse moved to (752, 337)
Screenshot: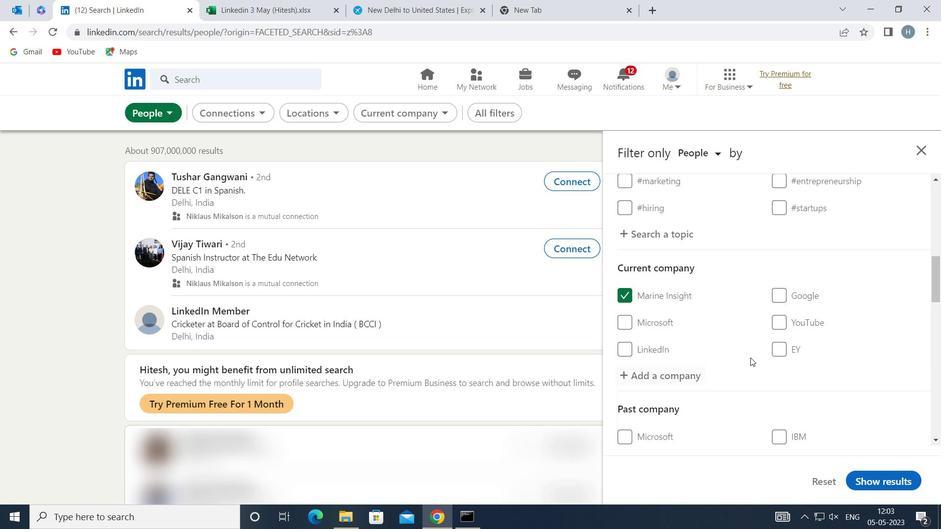 
Action: Mouse scrolled (752, 337) with delta (0, 0)
Screenshot: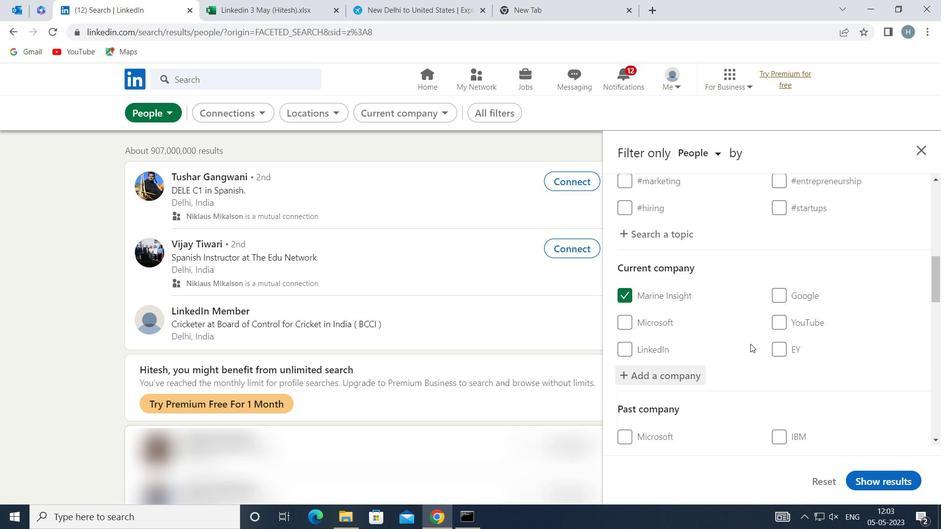 
Action: Mouse scrolled (752, 337) with delta (0, 0)
Screenshot: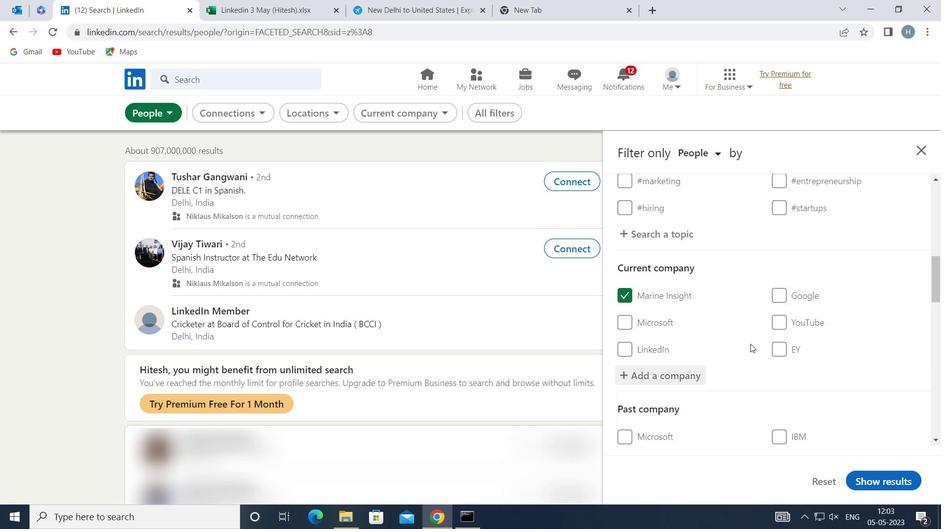 
Action: Mouse moved to (754, 335)
Screenshot: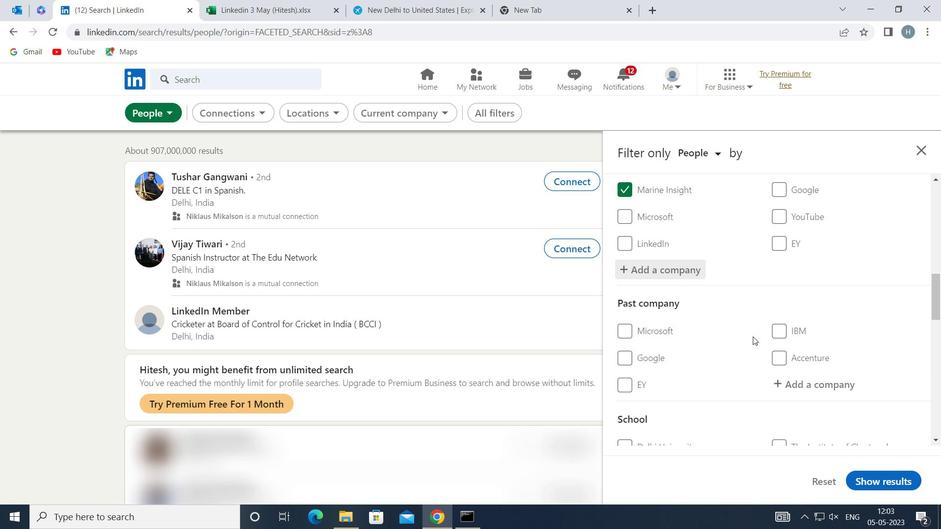 
Action: Mouse scrolled (754, 335) with delta (0, 0)
Screenshot: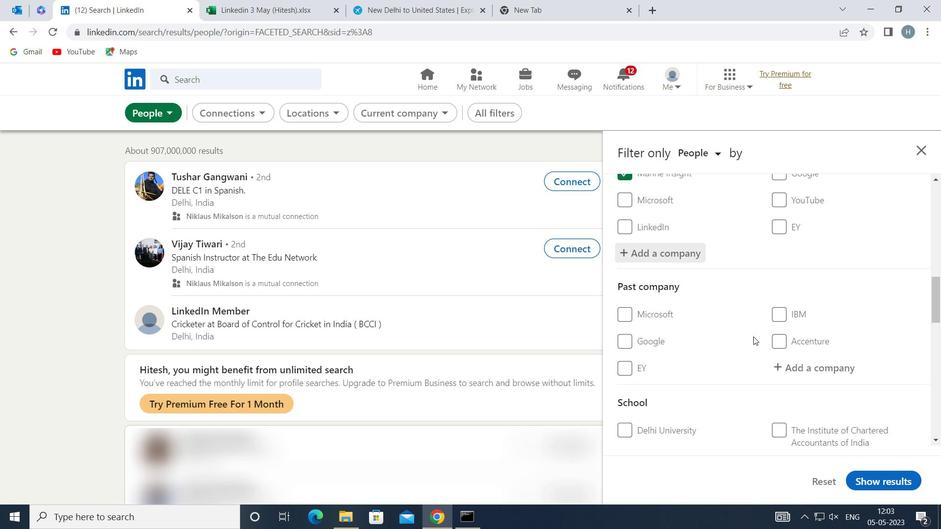 
Action: Mouse moved to (754, 335)
Screenshot: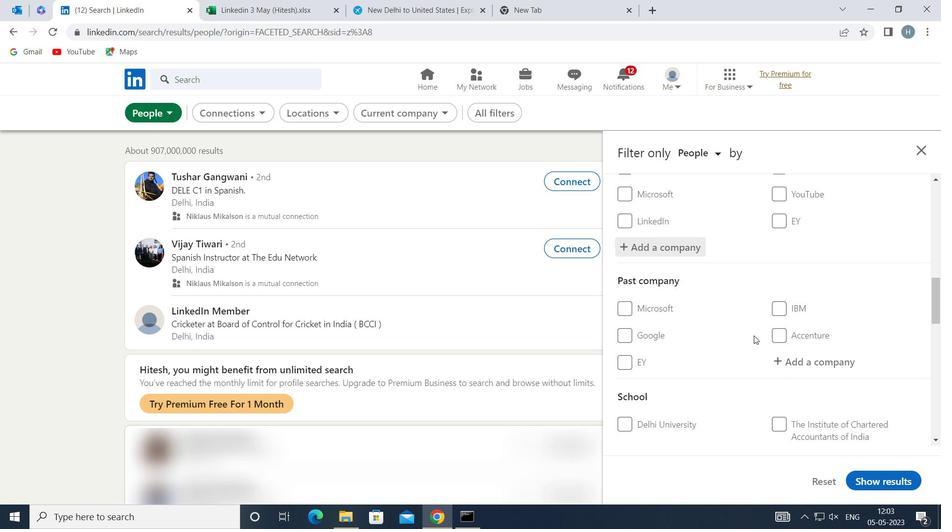 
Action: Mouse scrolled (754, 335) with delta (0, 0)
Screenshot: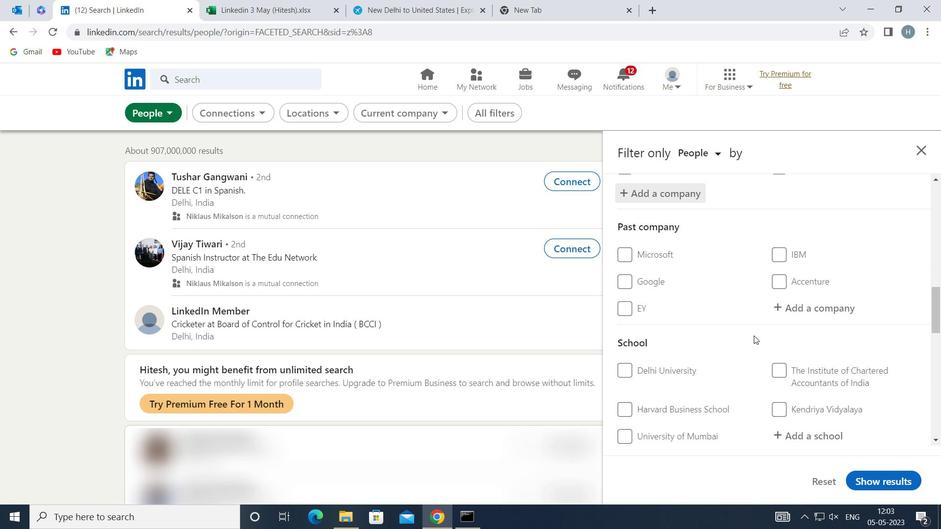 
Action: Mouse scrolled (754, 335) with delta (0, 0)
Screenshot: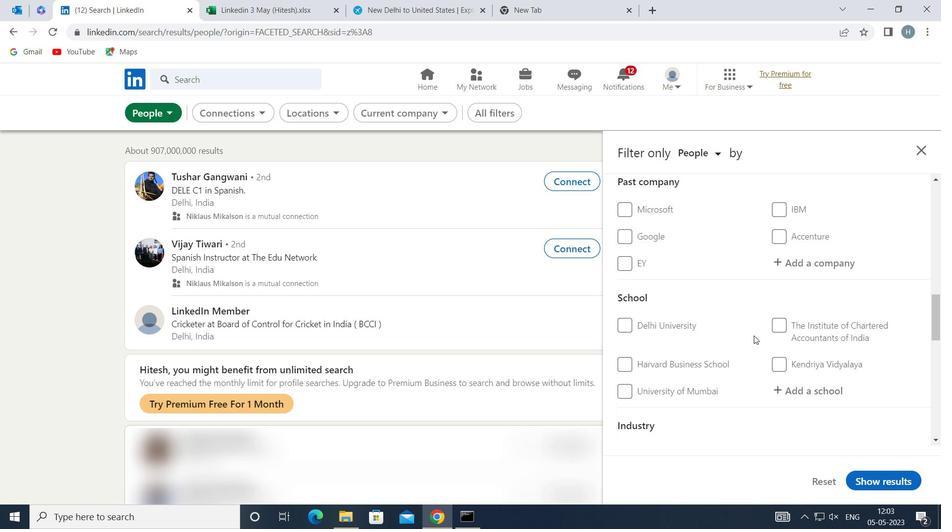 
Action: Mouse moved to (819, 319)
Screenshot: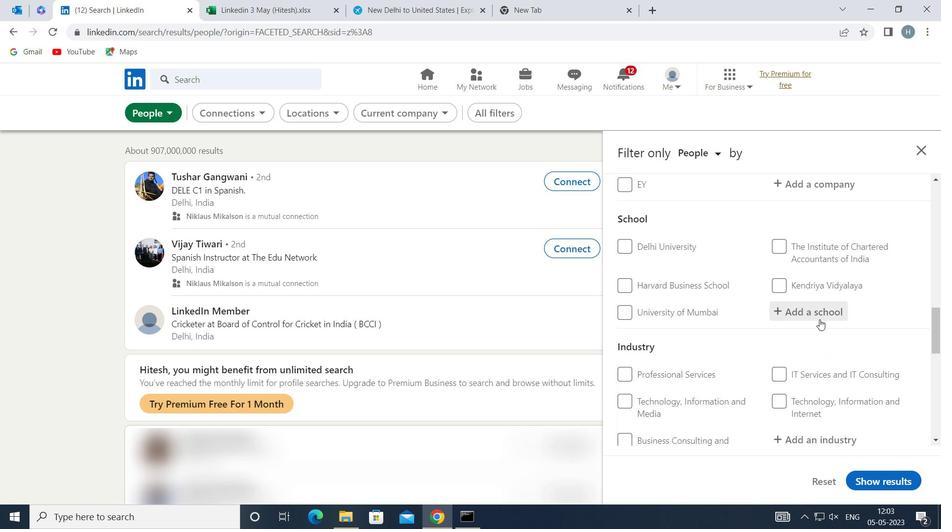 
Action: Mouse pressed left at (819, 319)
Screenshot: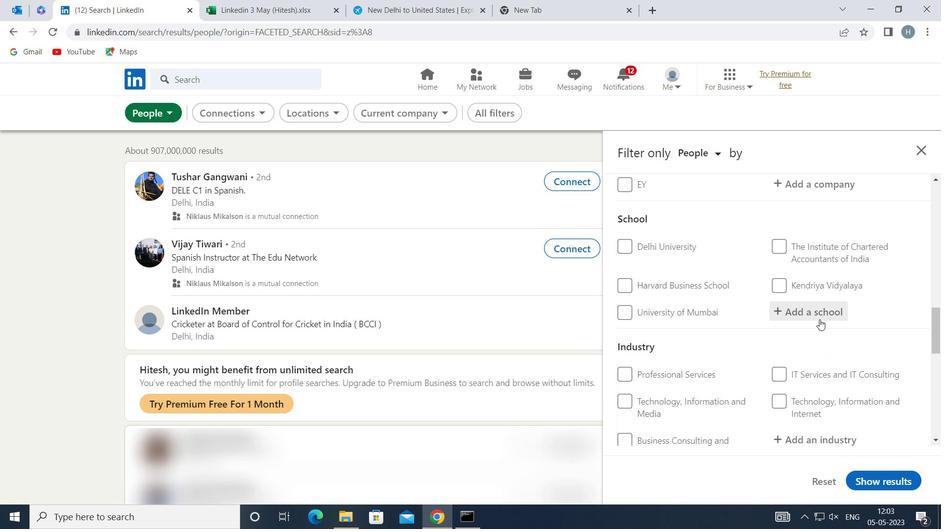 
Action: Key pressed <Key.shift>DAV<Key.space>PUBLIV<Key.backspace>C<Key.space>SCHOOL<Key.space>SR
Screenshot: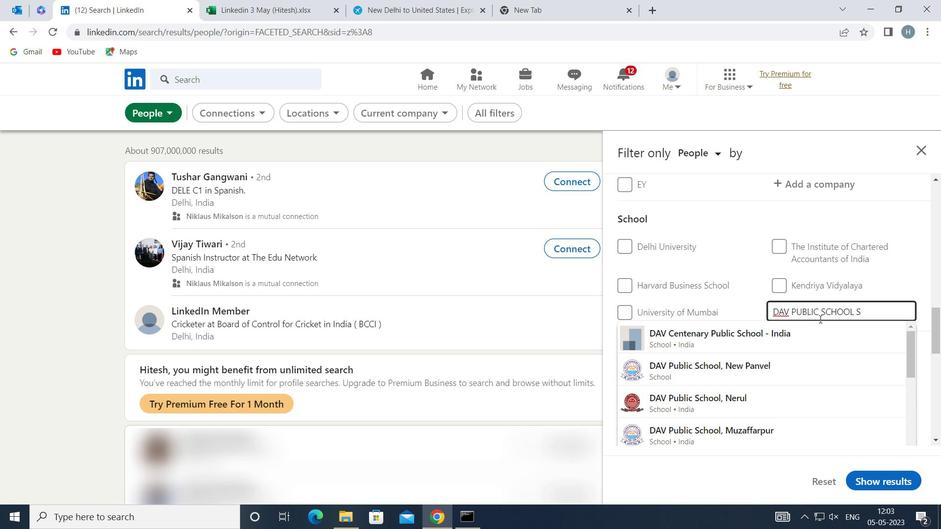 
Action: Mouse moved to (840, 313)
Screenshot: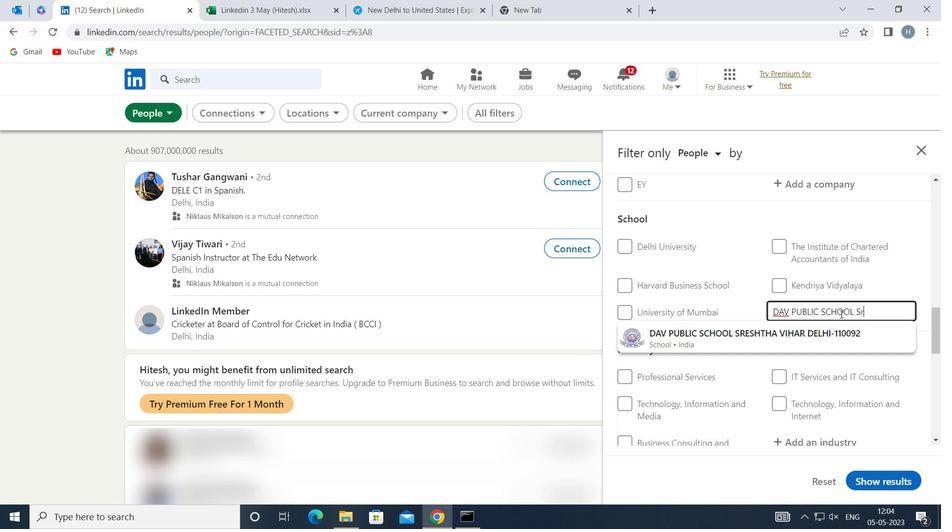 
Action: Key pressed <Key.backspace>
Screenshot: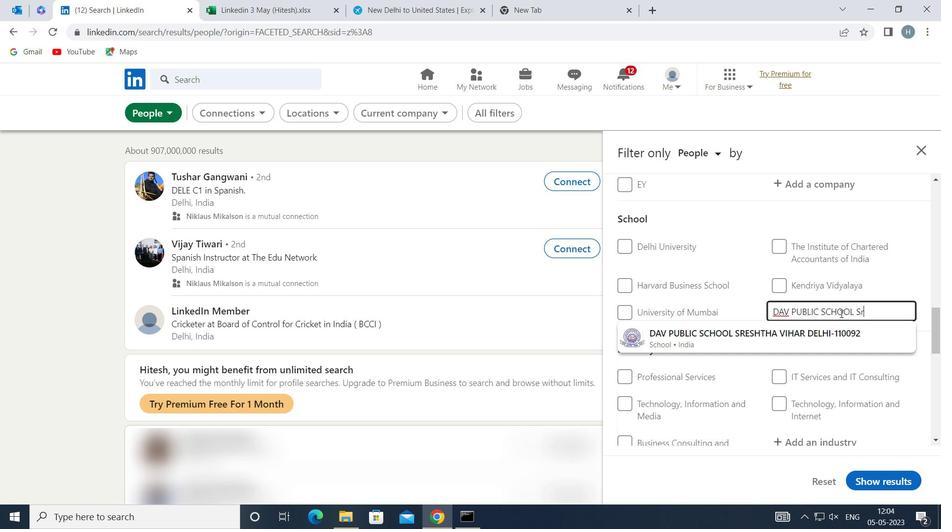 
Action: Mouse moved to (794, 324)
Screenshot: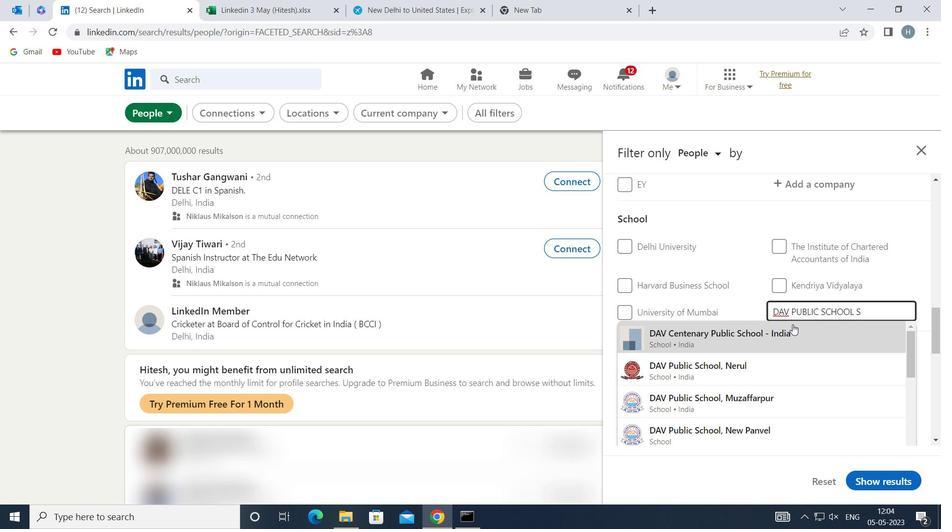 
Action: Key pressed <Key.shift>R
Screenshot: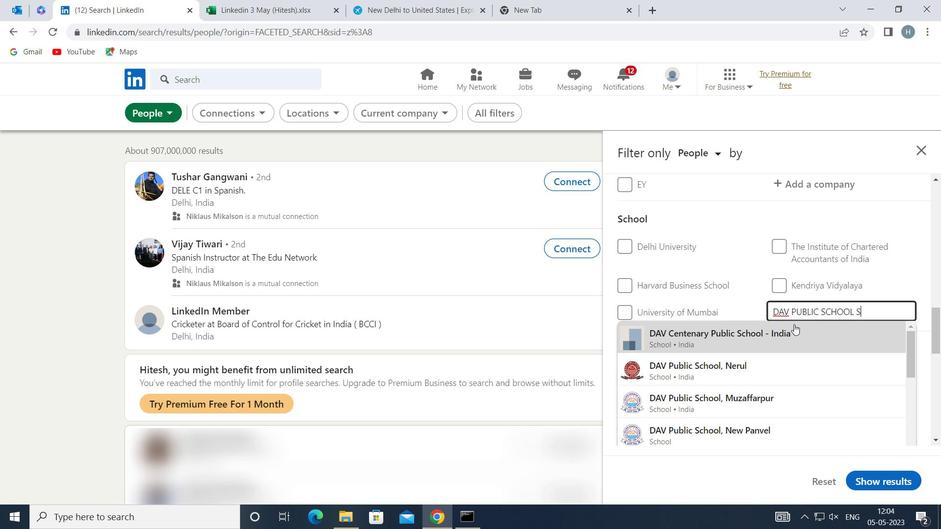 
Action: Mouse moved to (781, 335)
Screenshot: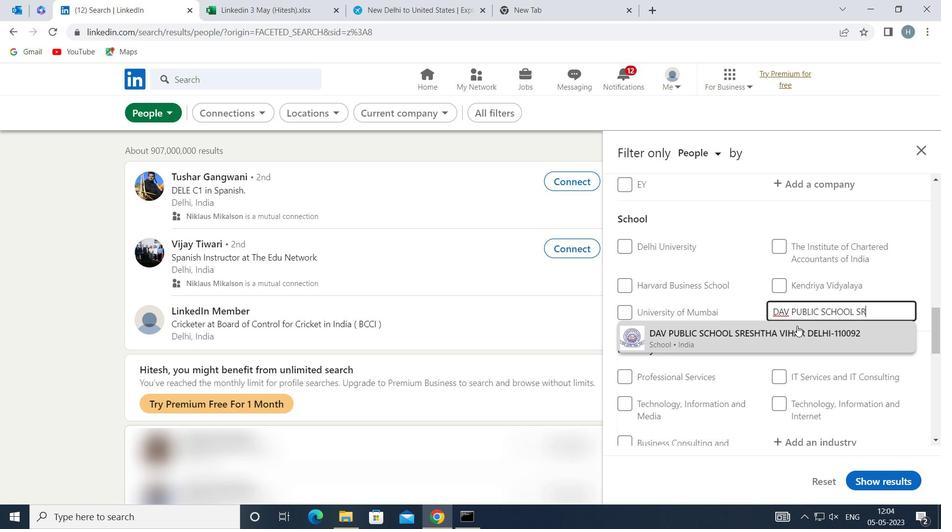 
Action: Mouse pressed left at (781, 335)
Screenshot: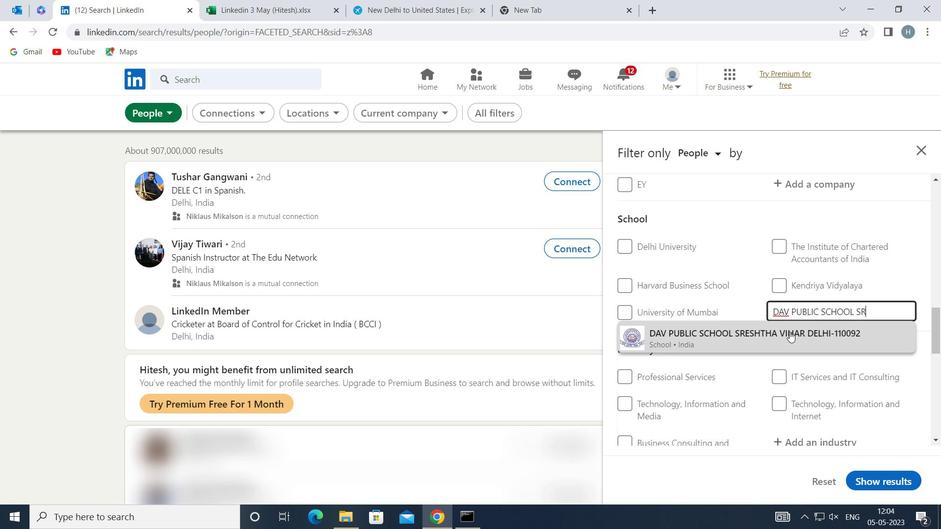 
Action: Mouse moved to (758, 320)
Screenshot: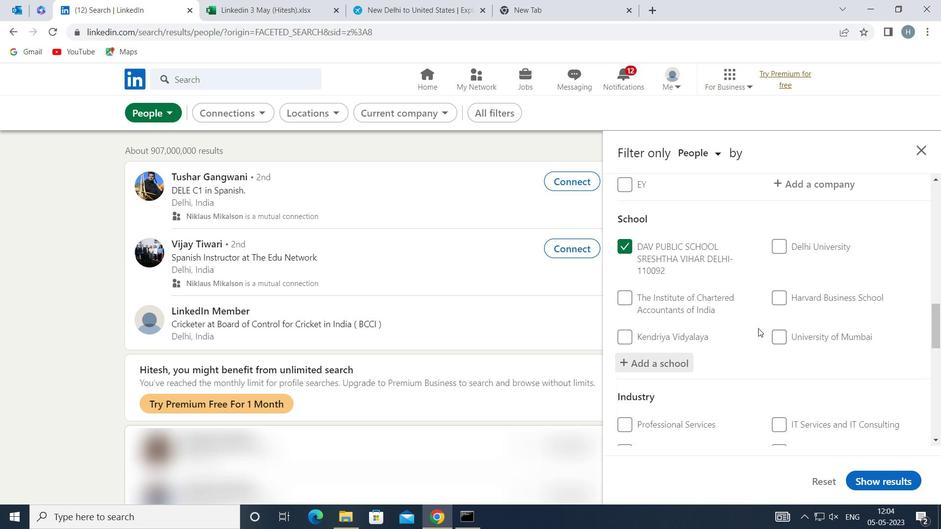 
Action: Mouse scrolled (758, 320) with delta (0, 0)
Screenshot: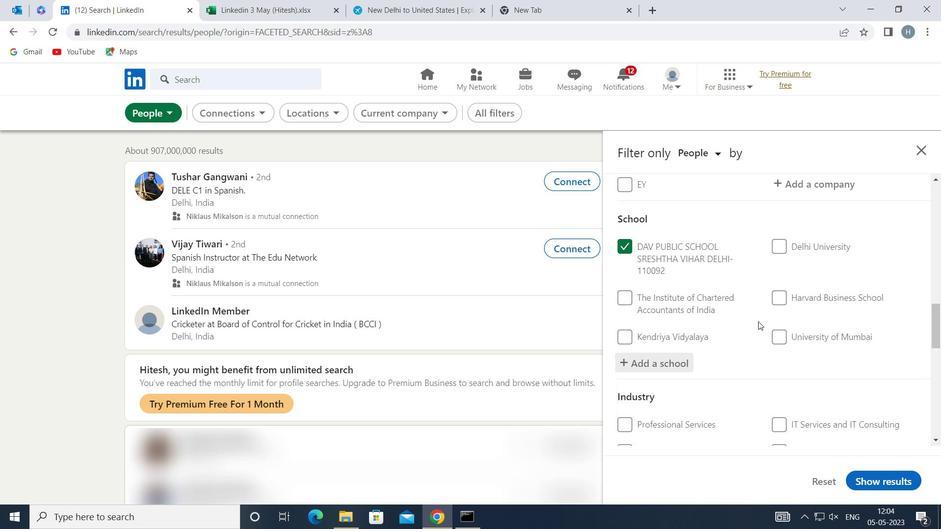 
Action: Mouse moved to (758, 319)
Screenshot: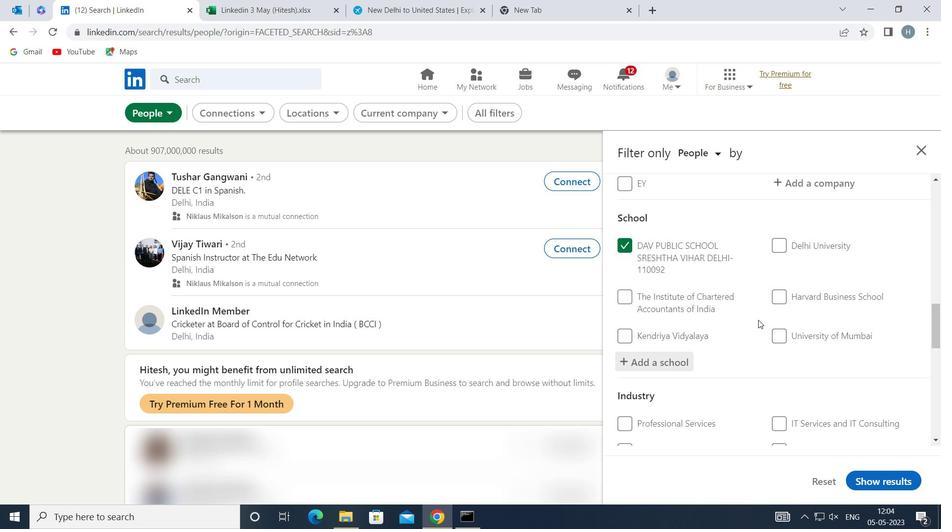 
Action: Mouse scrolled (758, 319) with delta (0, 0)
Screenshot: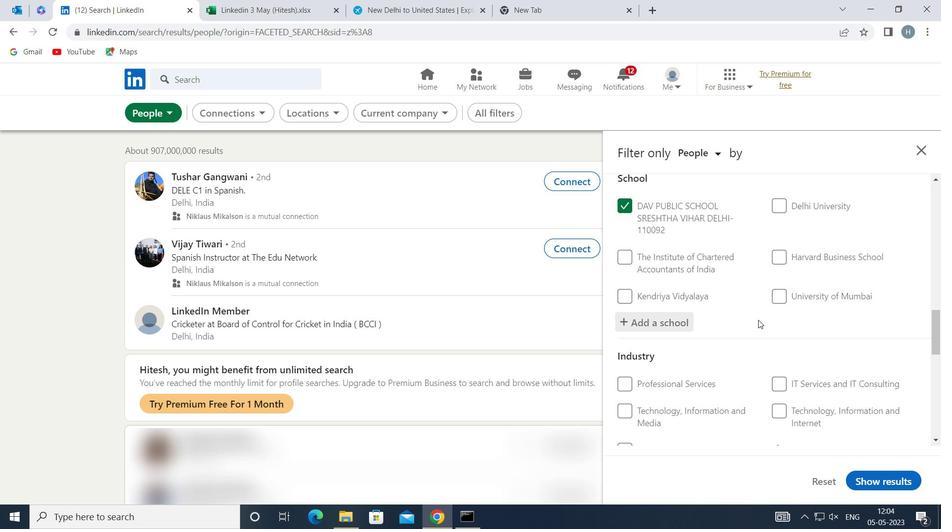 
Action: Mouse moved to (820, 361)
Screenshot: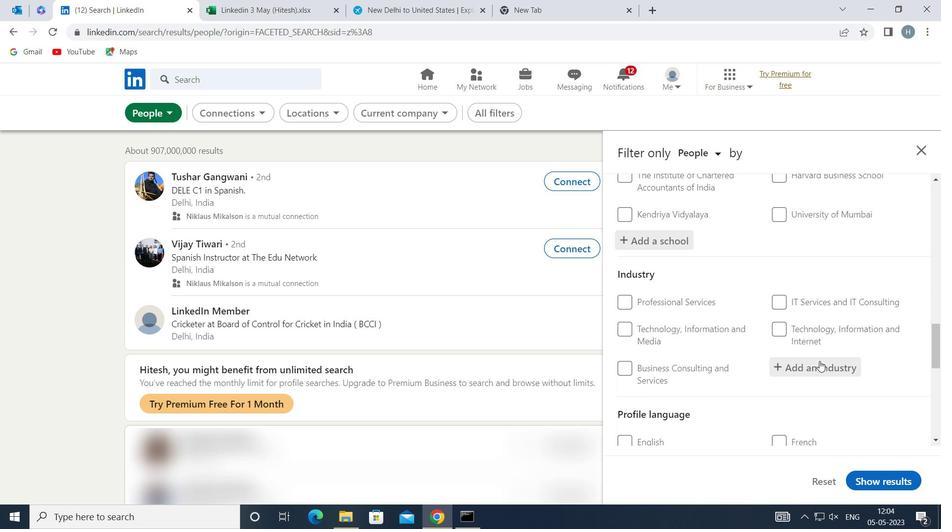 
Action: Mouse pressed left at (820, 361)
Screenshot: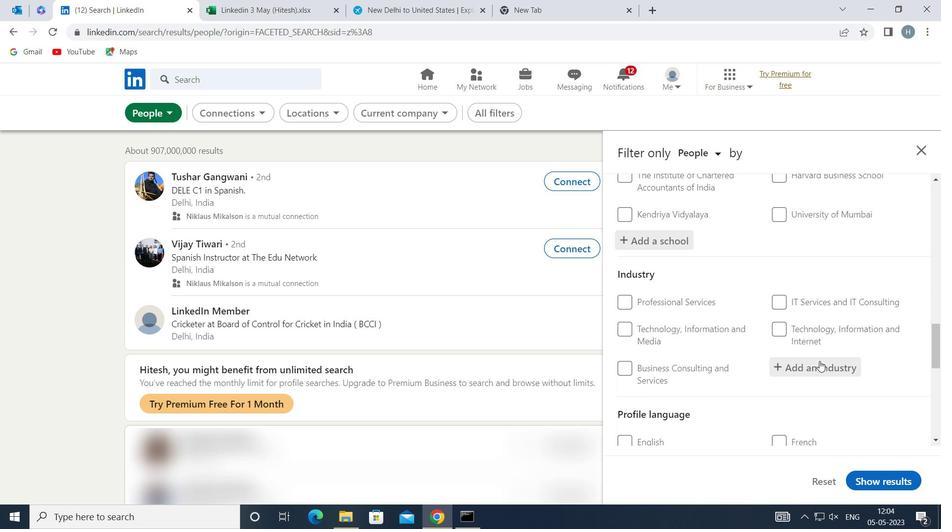 
Action: Mouse moved to (819, 360)
Screenshot: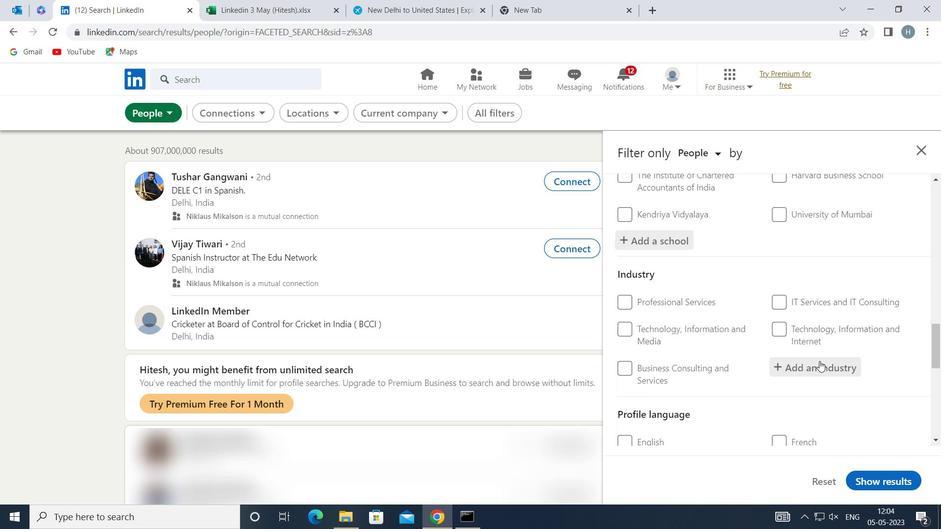 
Action: Key pressed <Key.shift>ELECTRIC<Key.space><Key.shift>LIGHT
Screenshot: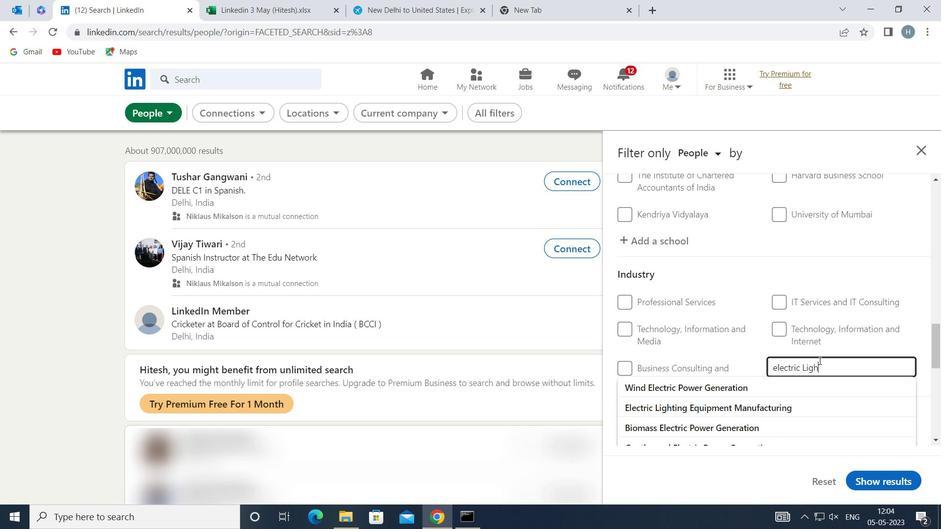 
Action: Mouse moved to (745, 382)
Screenshot: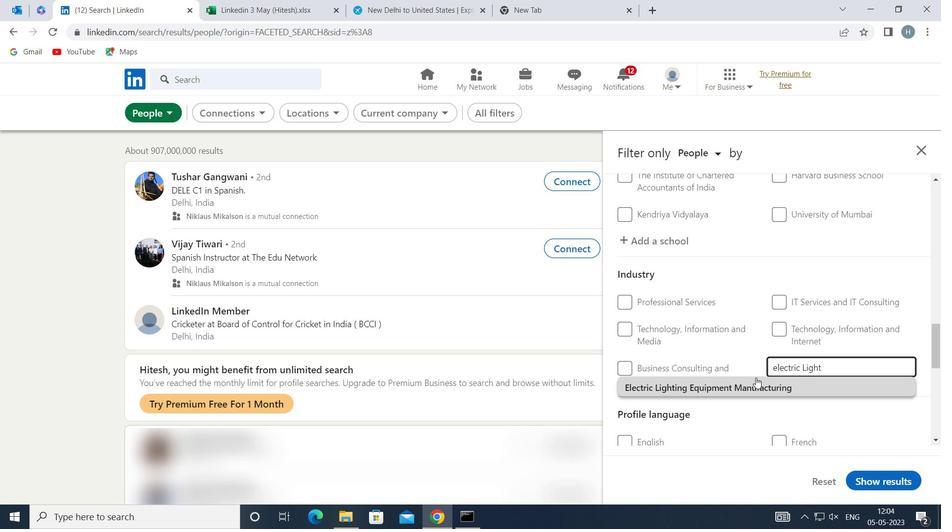 
Action: Mouse pressed left at (745, 382)
Screenshot: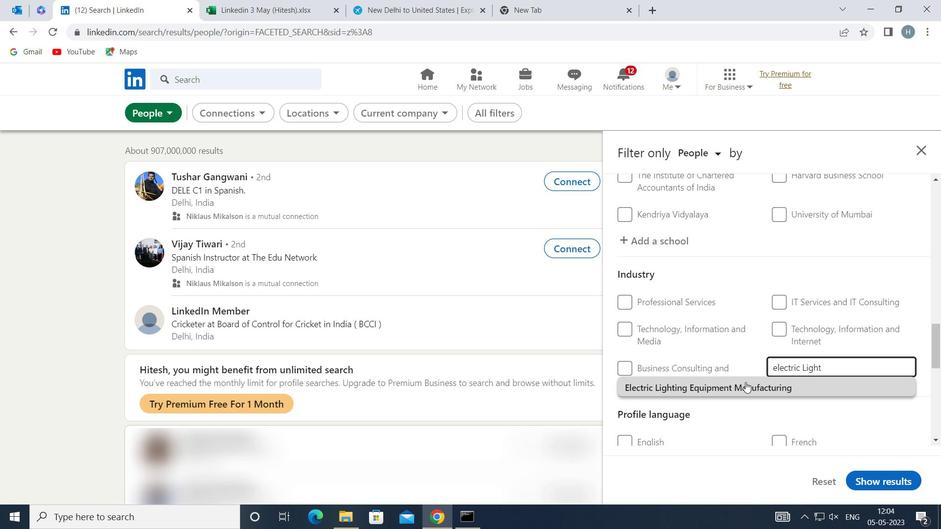 
Action: Mouse moved to (755, 354)
Screenshot: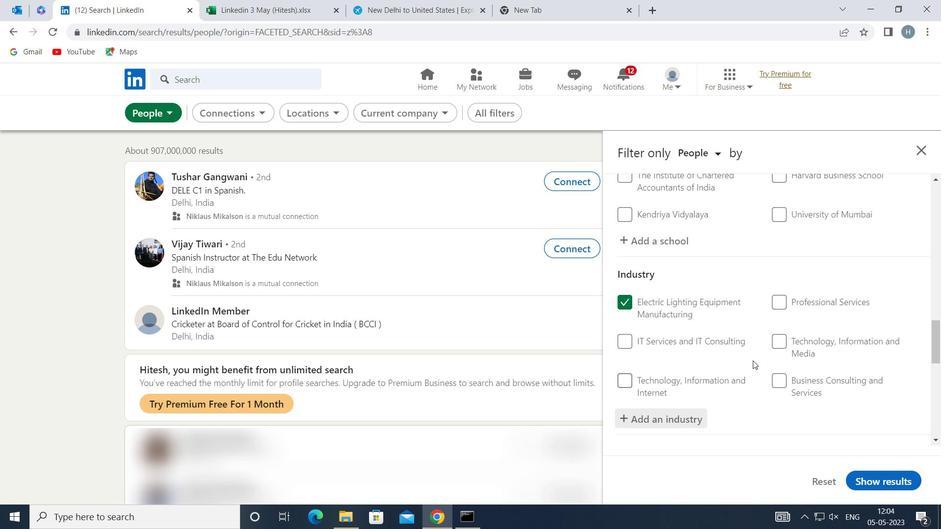 
Action: Mouse scrolled (755, 354) with delta (0, 0)
Screenshot: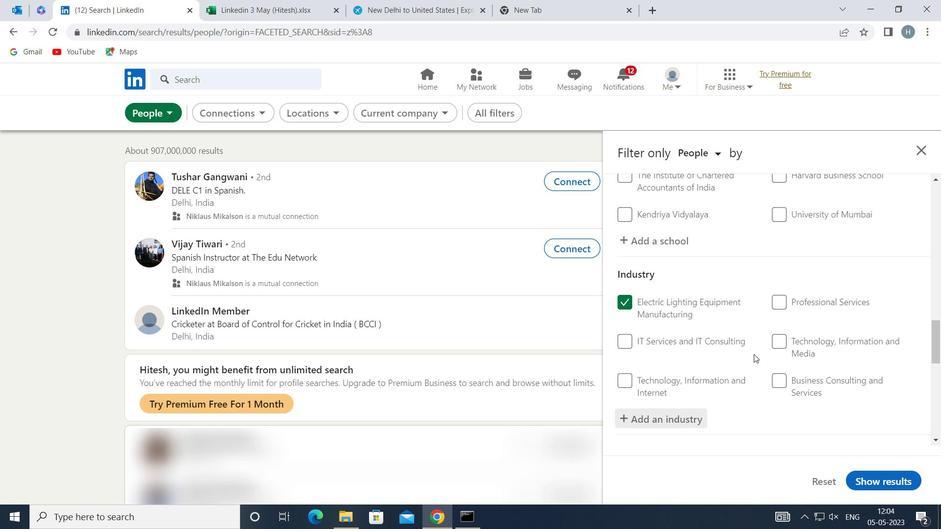 
Action: Mouse scrolled (755, 354) with delta (0, 0)
Screenshot: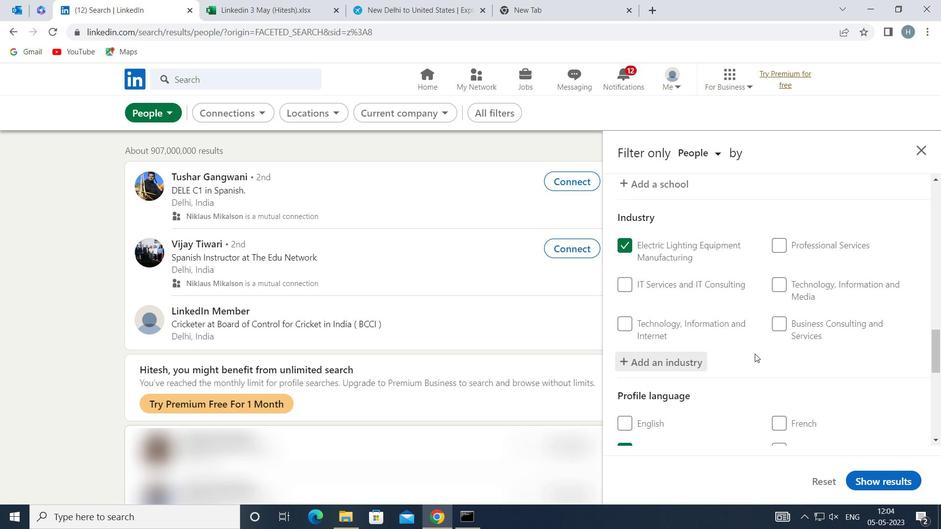 
Action: Mouse scrolled (755, 354) with delta (0, 0)
Screenshot: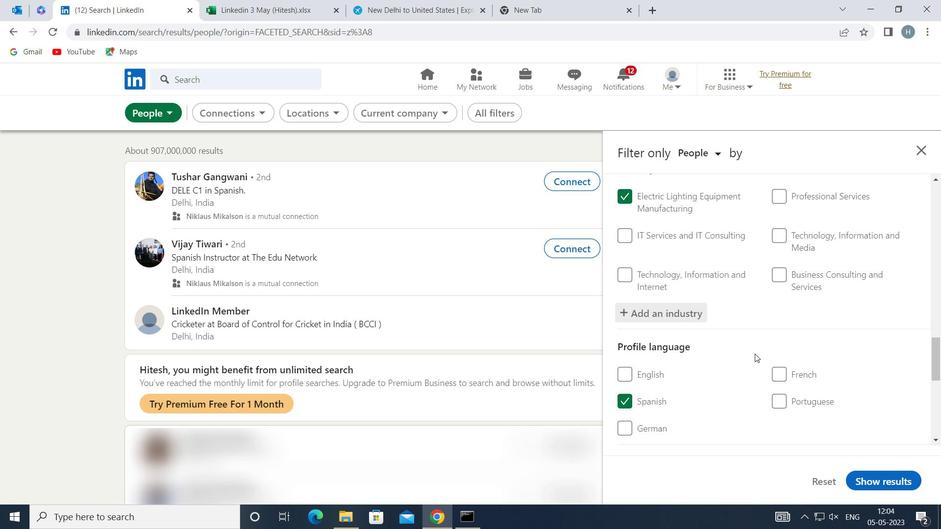 
Action: Mouse moved to (755, 353)
Screenshot: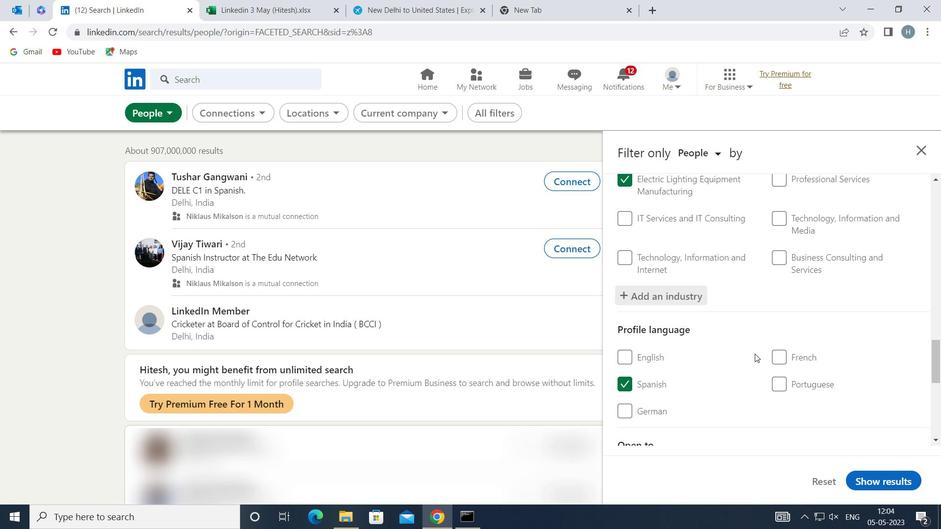 
Action: Mouse scrolled (755, 353) with delta (0, 0)
Screenshot: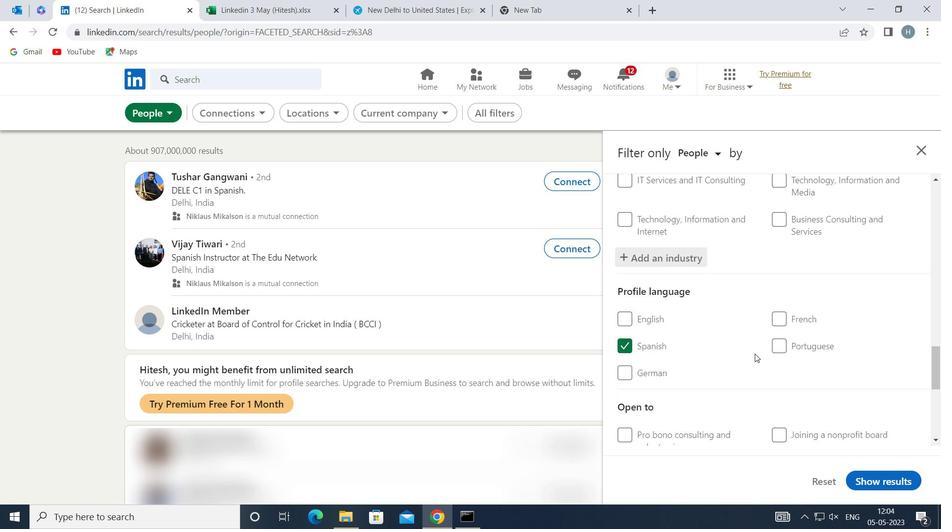 
Action: Mouse scrolled (755, 353) with delta (0, 0)
Screenshot: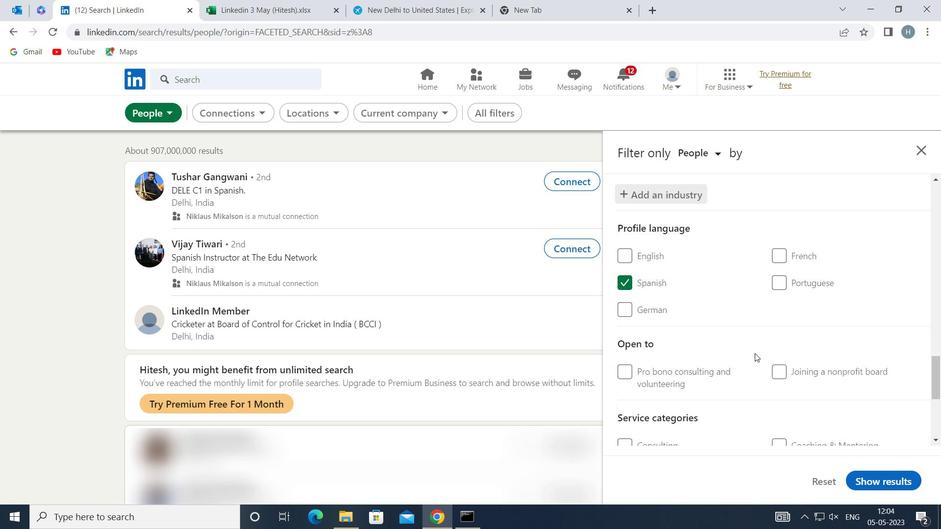 
Action: Mouse scrolled (755, 353) with delta (0, 0)
Screenshot: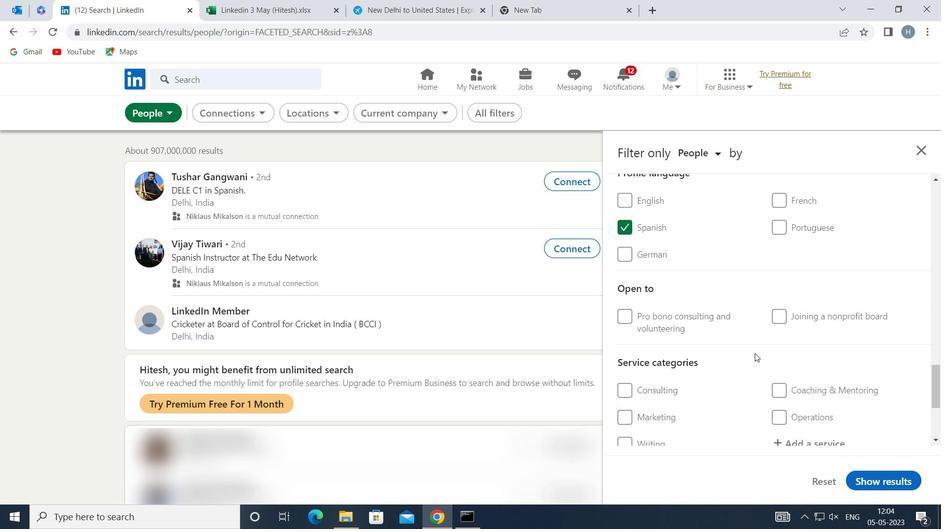 
Action: Mouse moved to (815, 353)
Screenshot: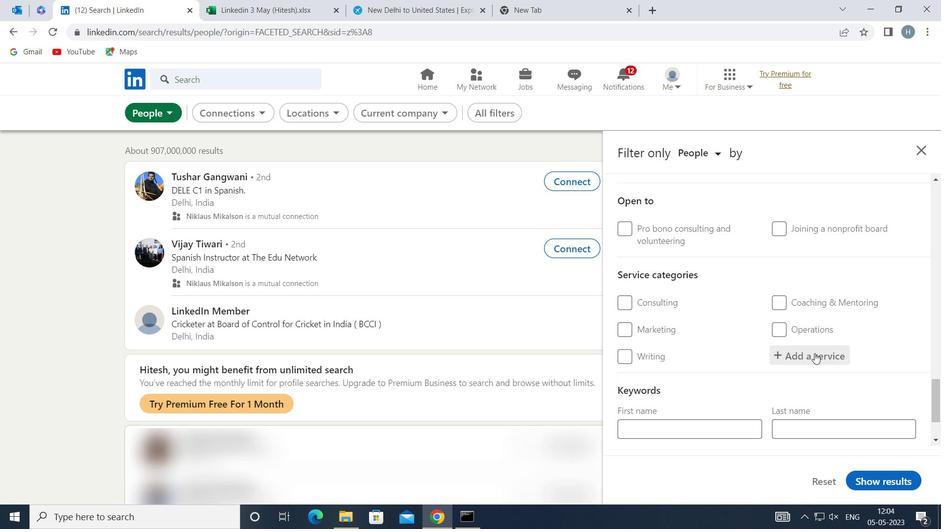
Action: Mouse pressed left at (815, 353)
Screenshot: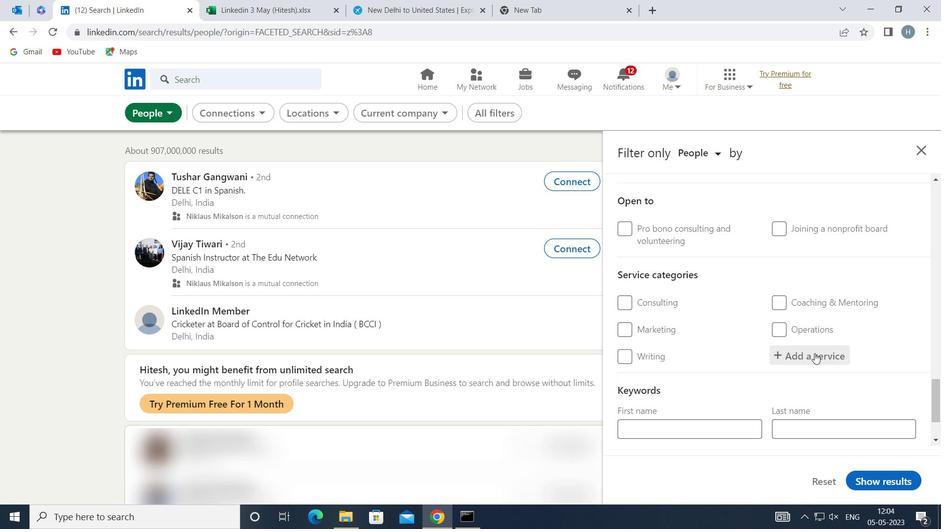 
Action: Mouse moved to (812, 351)
Screenshot: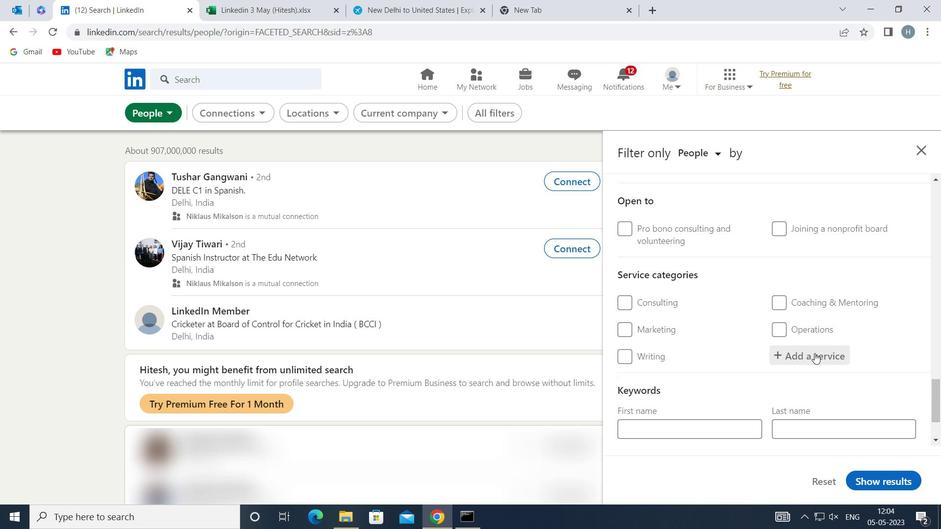 
Action: Key pressed <Key.shift>ANDROID<Key.space>
Screenshot: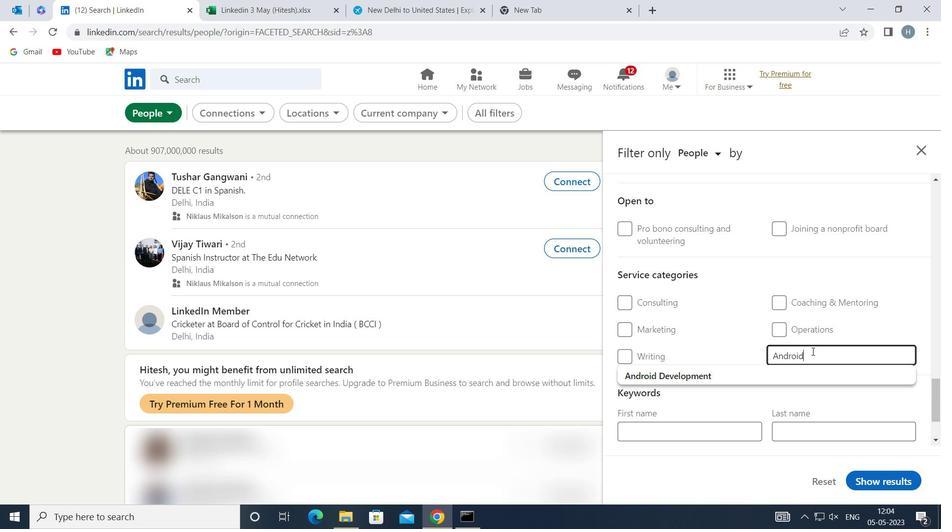 
Action: Mouse moved to (768, 375)
Screenshot: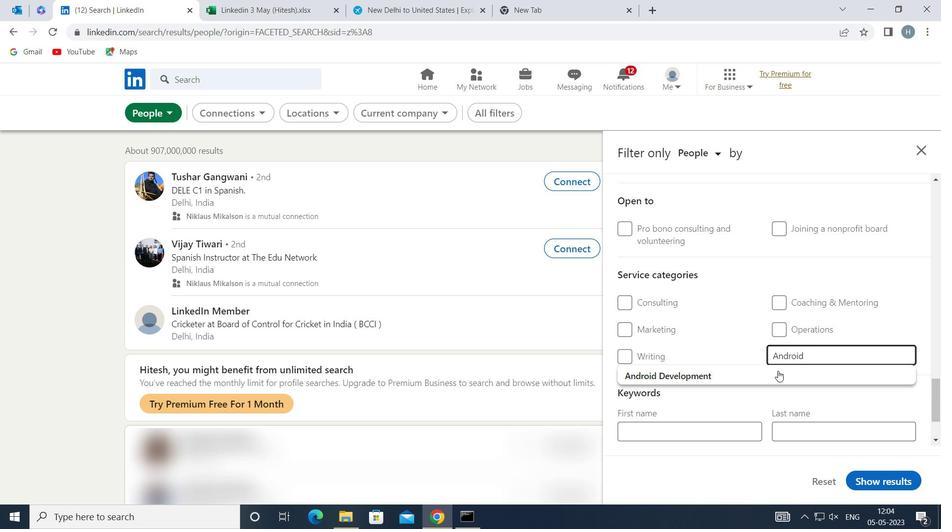 
Action: Mouse pressed left at (768, 375)
Screenshot: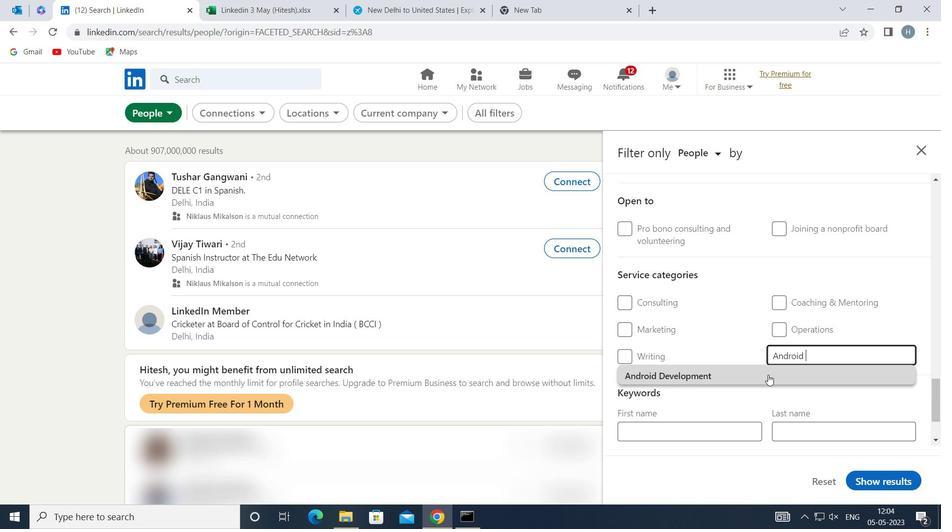
Action: Mouse moved to (747, 355)
Screenshot: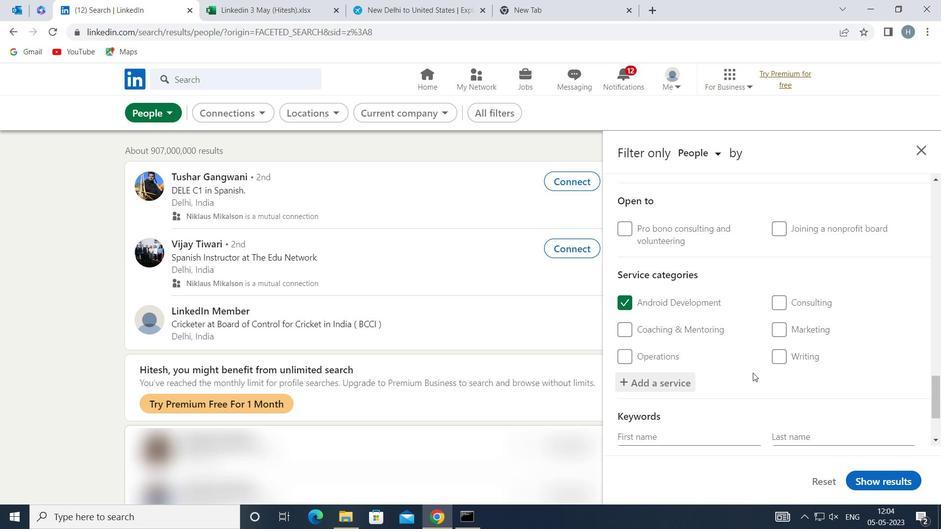 
Action: Mouse scrolled (747, 355) with delta (0, 0)
Screenshot: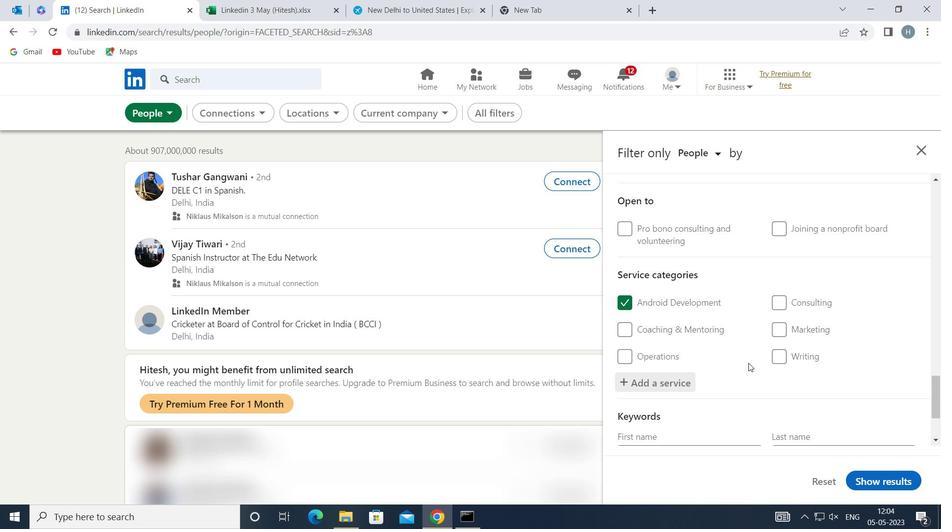 
Action: Mouse scrolled (747, 355) with delta (0, 0)
Screenshot: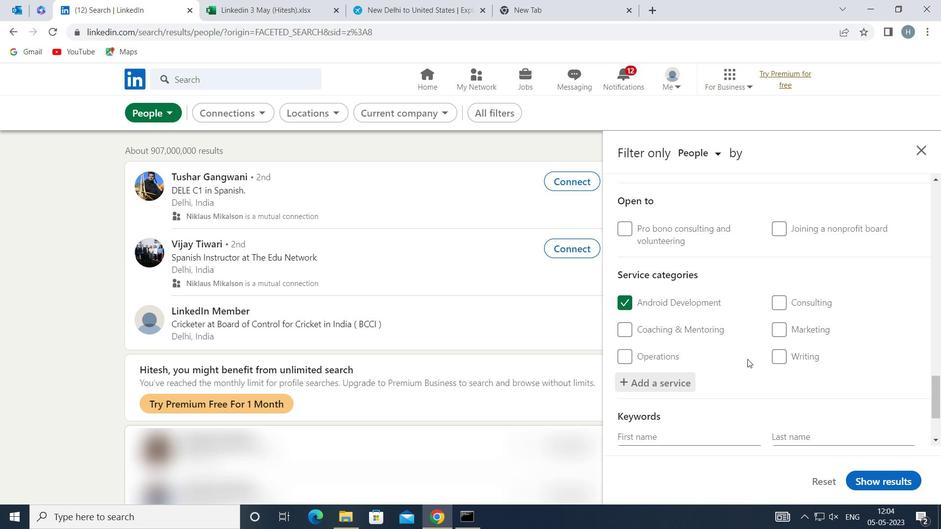 
Action: Mouse scrolled (747, 355) with delta (0, 0)
Screenshot: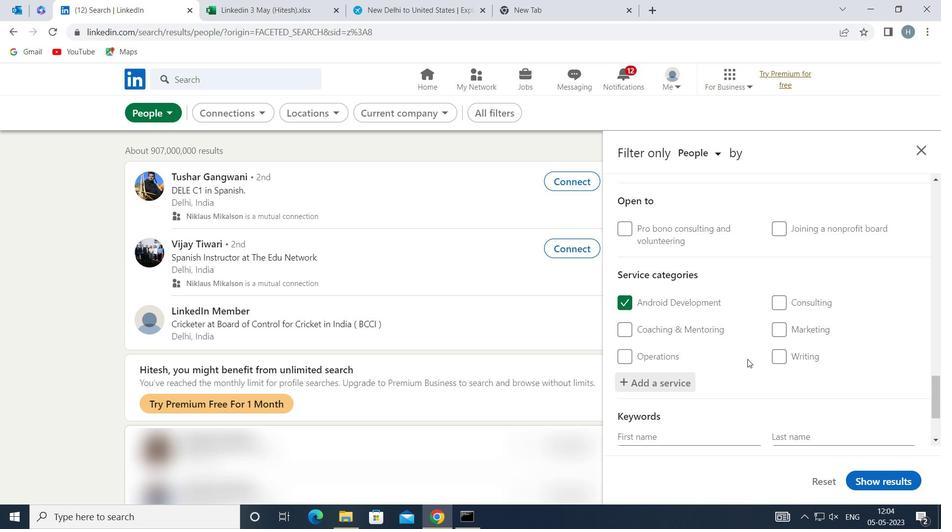
Action: Mouse moved to (747, 355)
Screenshot: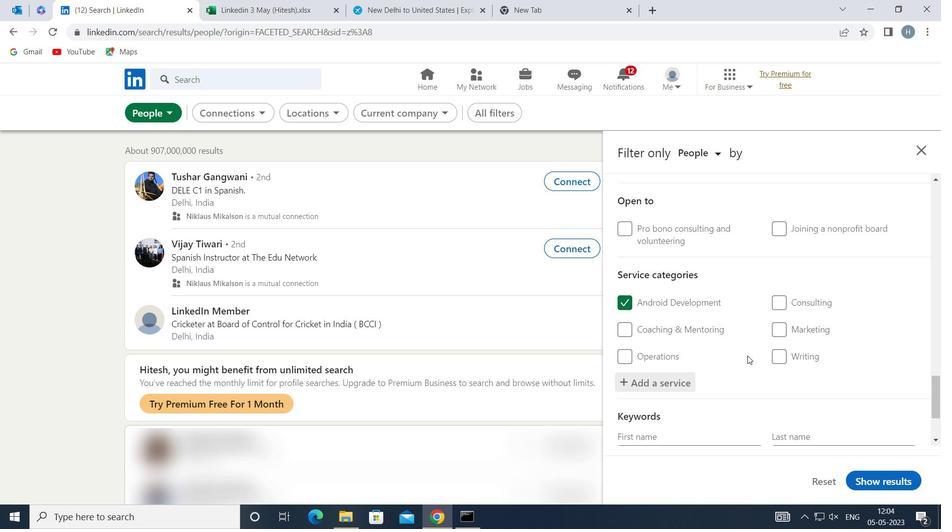 
Action: Mouse scrolled (747, 355) with delta (0, 0)
Screenshot: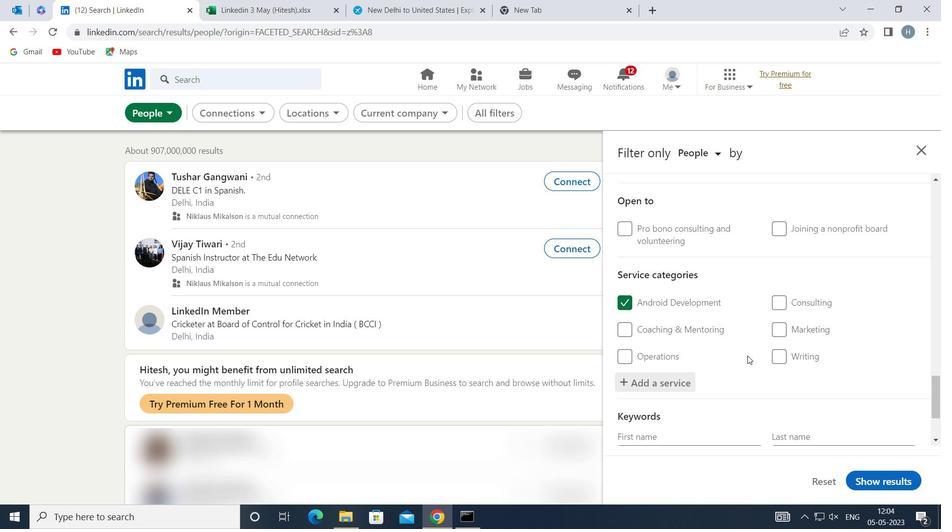 
Action: Mouse scrolled (747, 354) with delta (0, 0)
Screenshot: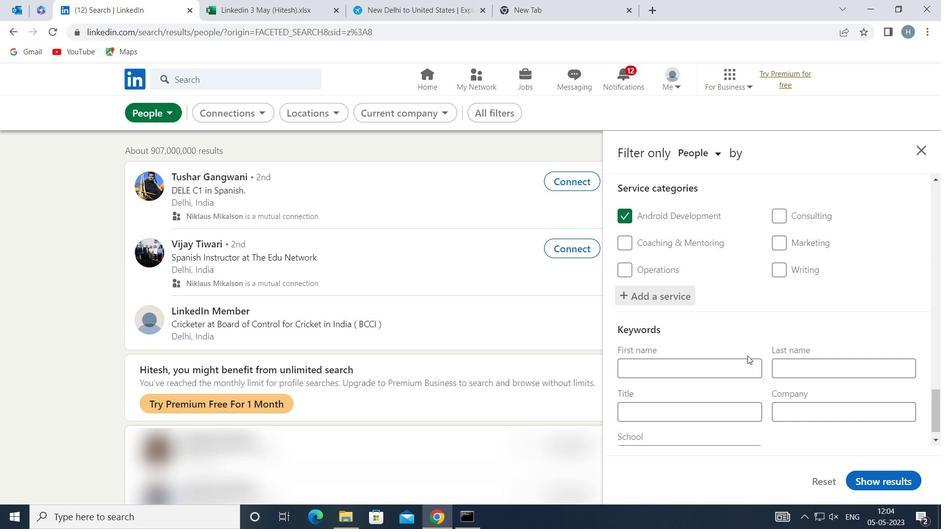 
Action: Mouse scrolled (747, 354) with delta (0, 0)
Screenshot: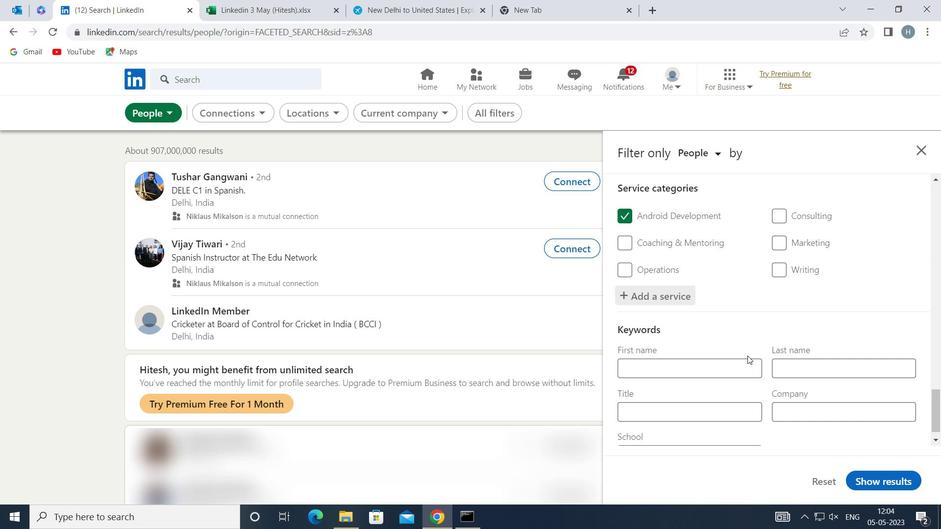 
Action: Mouse moved to (741, 390)
Screenshot: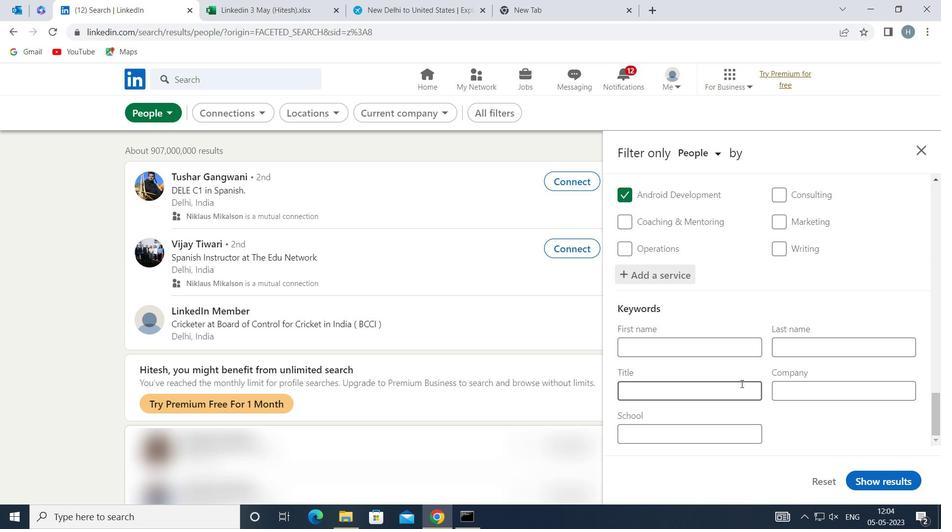 
Action: Mouse pressed left at (741, 390)
Screenshot: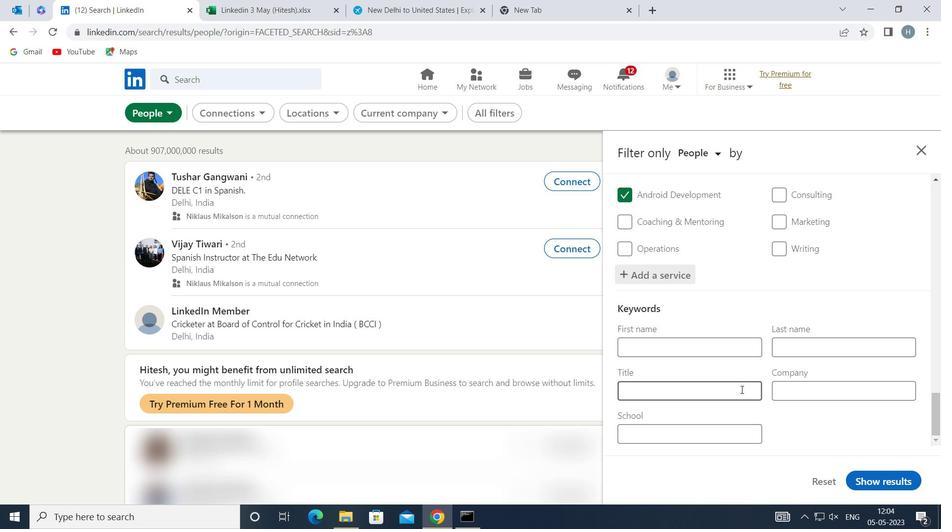 
Action: Mouse moved to (738, 388)
Screenshot: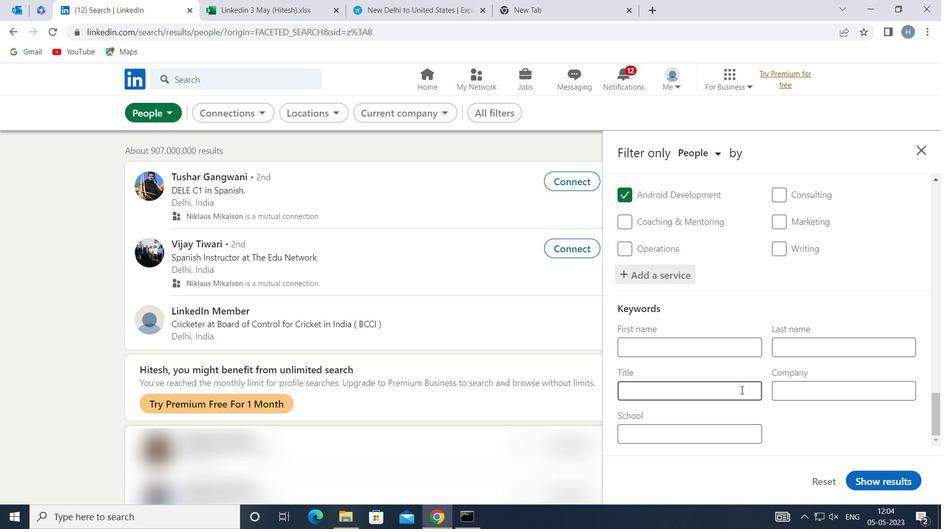
Action: Key pressed <Key.shift>FRONT<Key.space><Key.shift>DESK<Key.space><Key.shift>ASSOCIATE
Screenshot: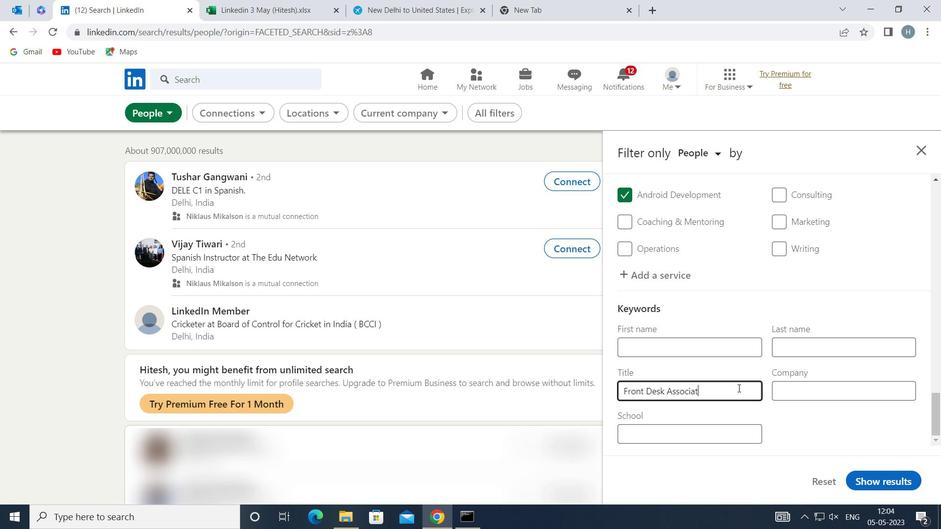 
Action: Mouse moved to (882, 479)
Screenshot: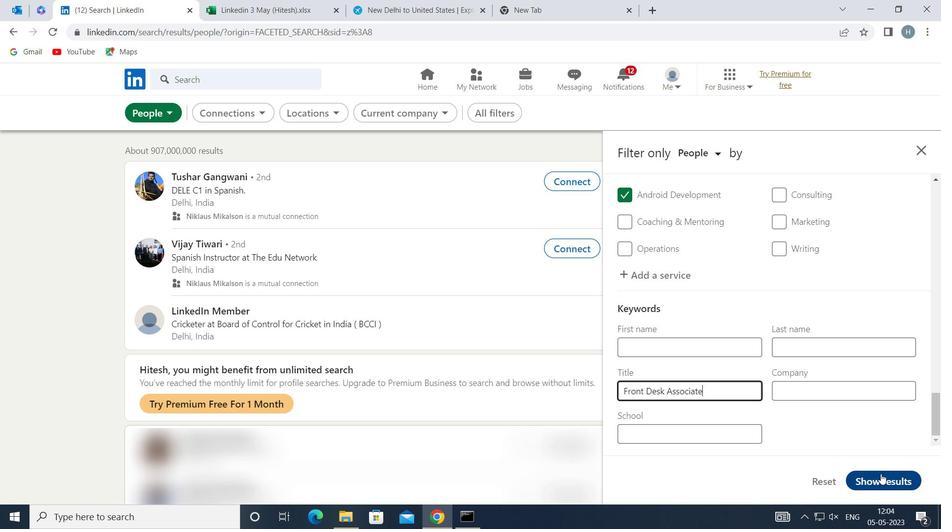 
Action: Mouse pressed left at (882, 479)
Screenshot: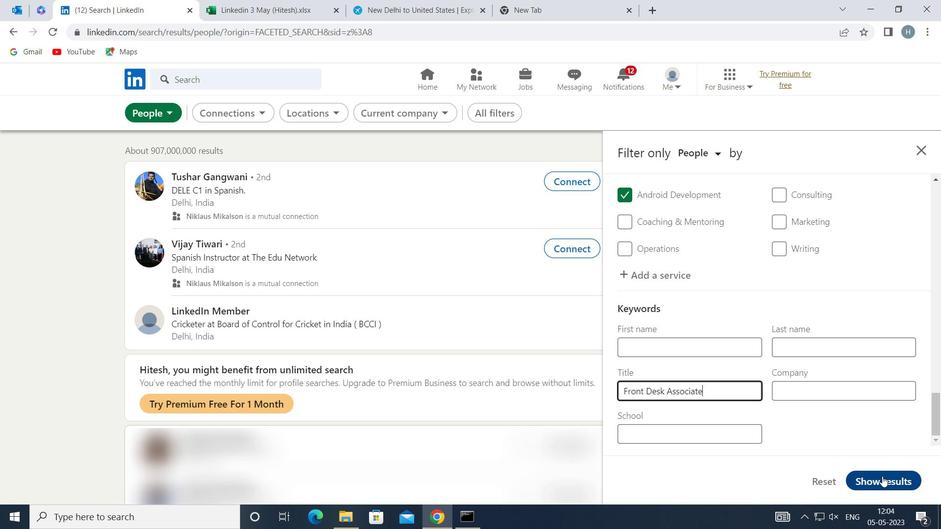 
Action: Mouse moved to (676, 348)
Screenshot: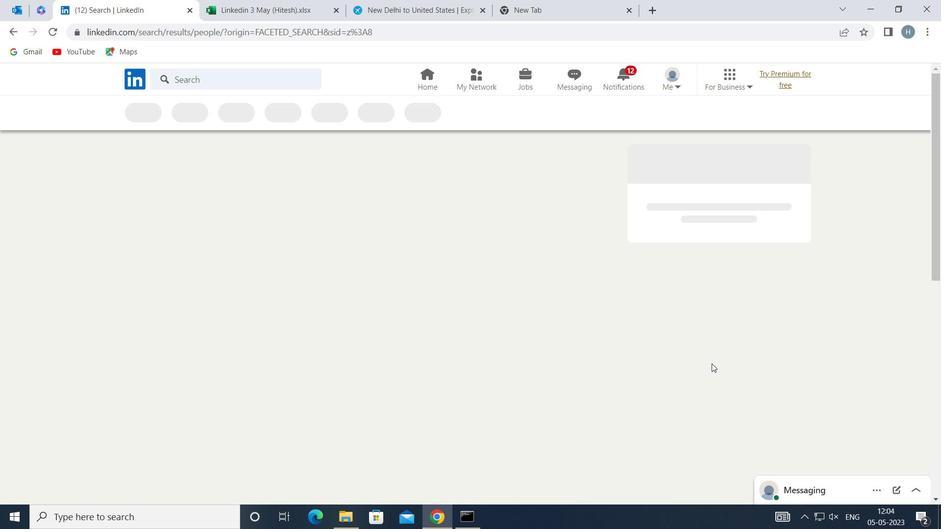 
